 Task: Create a due date automation trigger when advanced on, on the monday of the week before a card is due add fields with custom field "Resume" set to a date less than 1 days from now at 11:00 AM.
Action: Mouse moved to (901, 279)
Screenshot: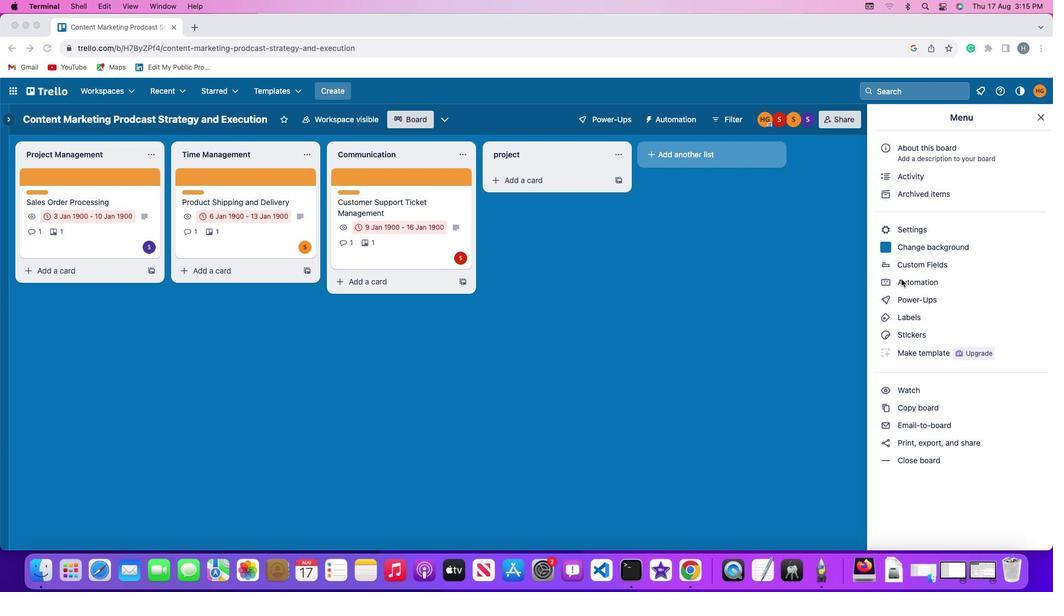 
Action: Mouse pressed left at (901, 279)
Screenshot: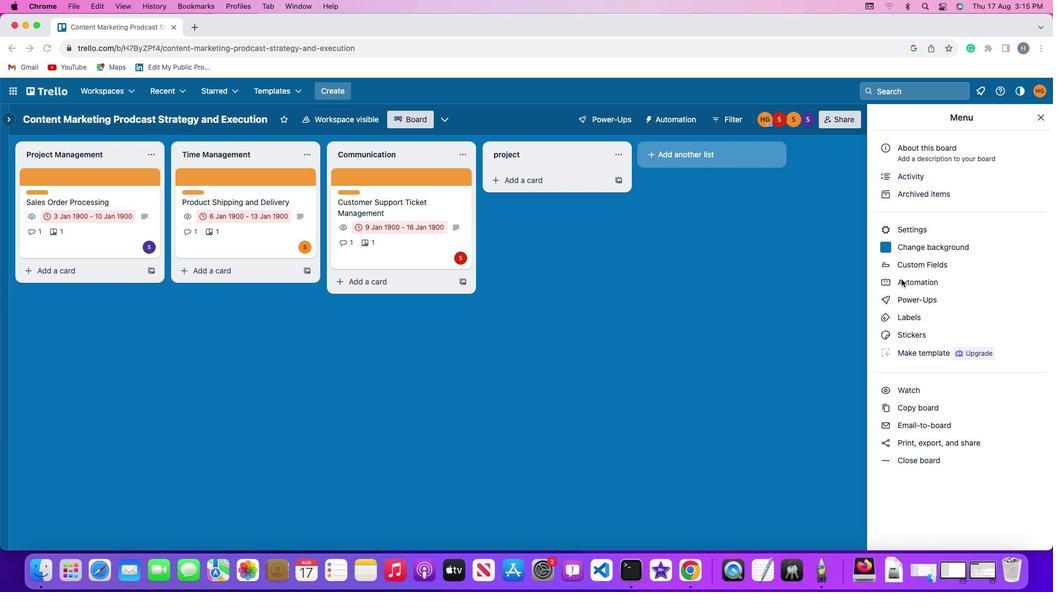 
Action: Mouse pressed left at (901, 279)
Screenshot: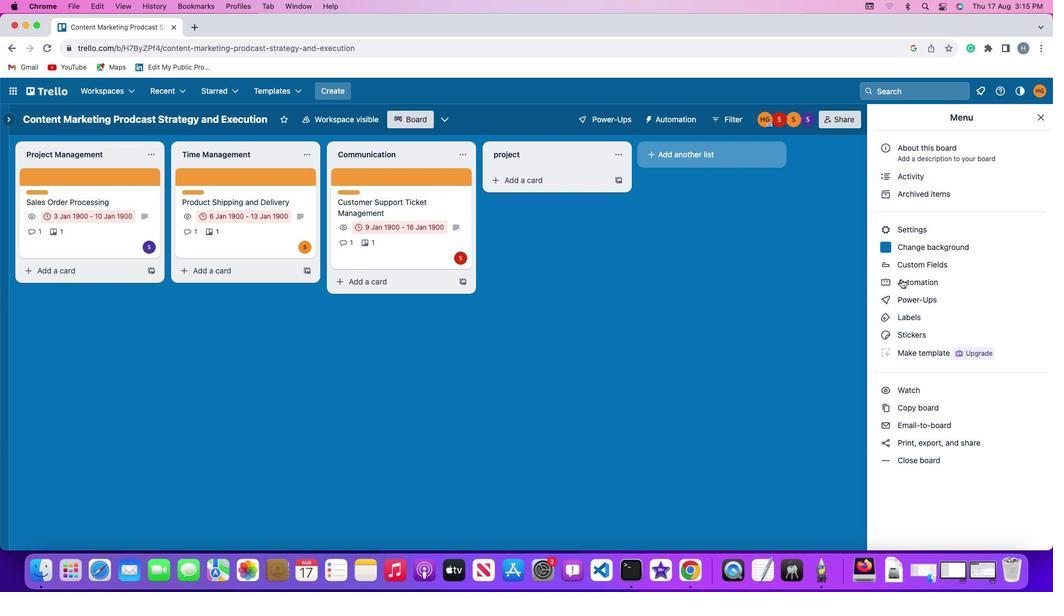 
Action: Mouse moved to (61, 257)
Screenshot: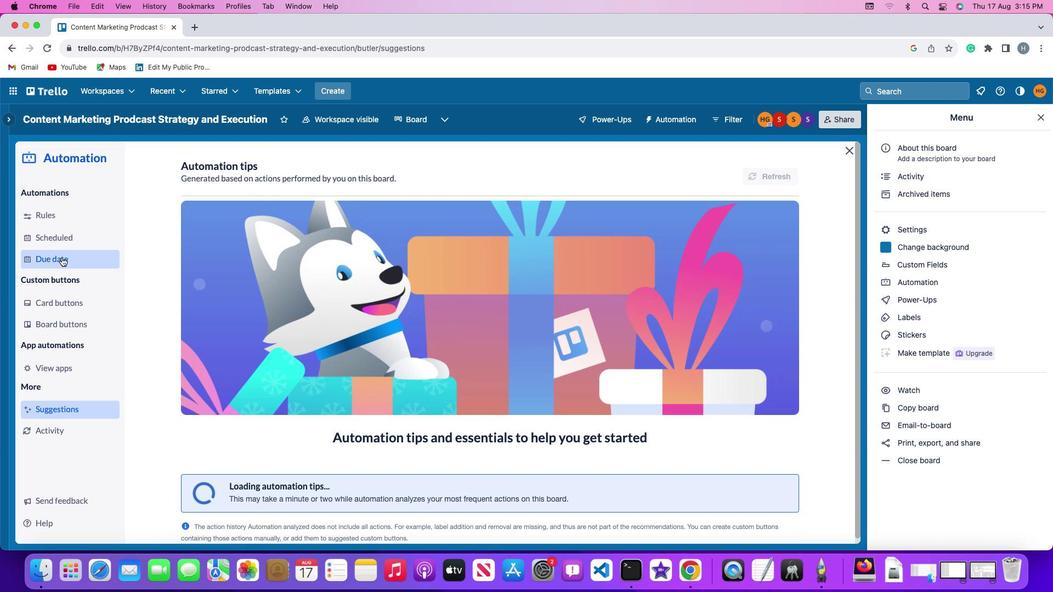 
Action: Mouse pressed left at (61, 257)
Screenshot: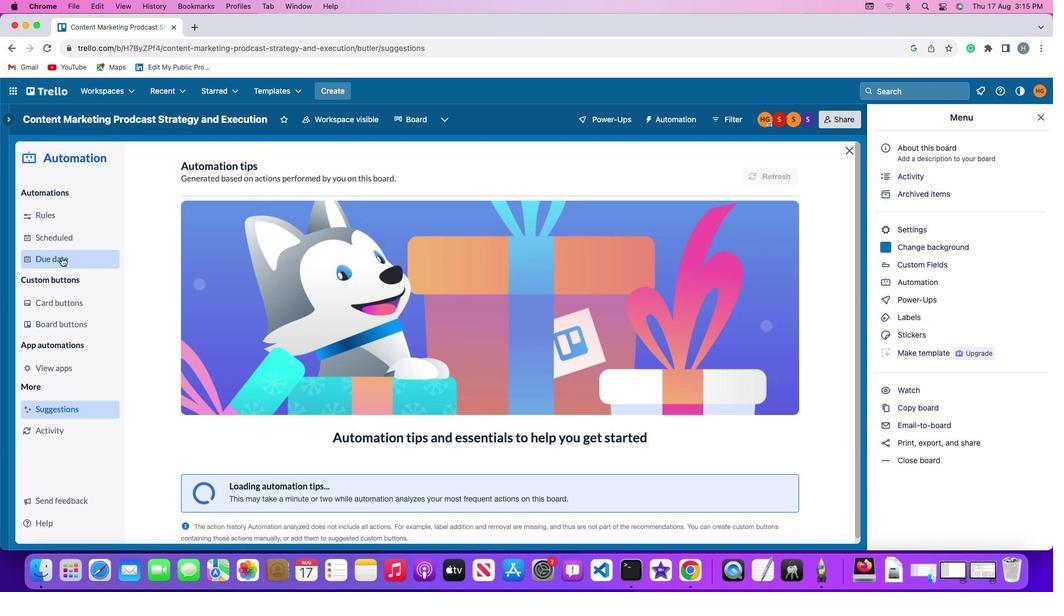 
Action: Mouse moved to (754, 166)
Screenshot: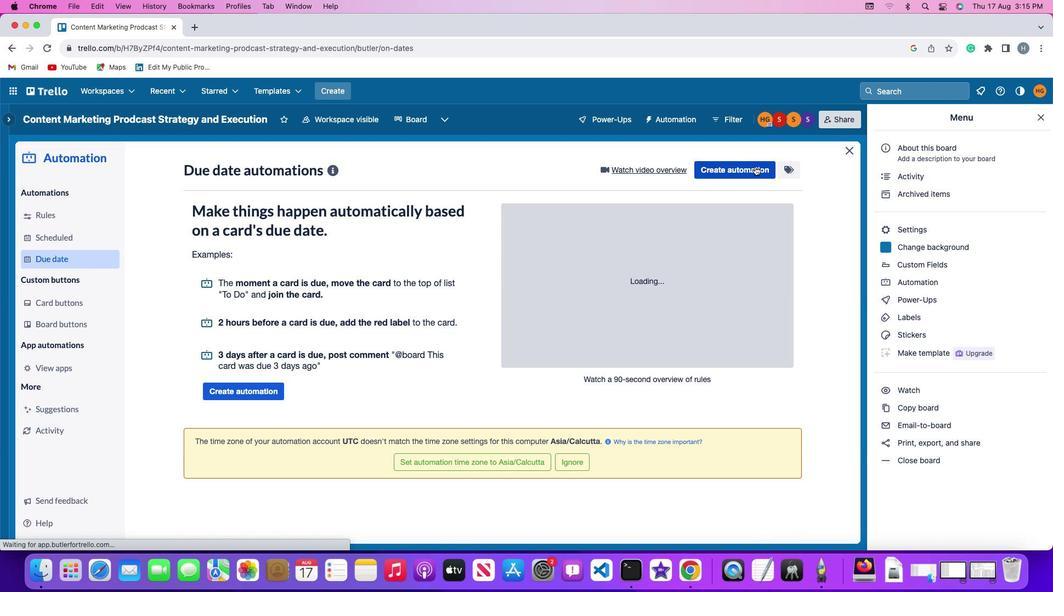 
Action: Mouse pressed left at (754, 166)
Screenshot: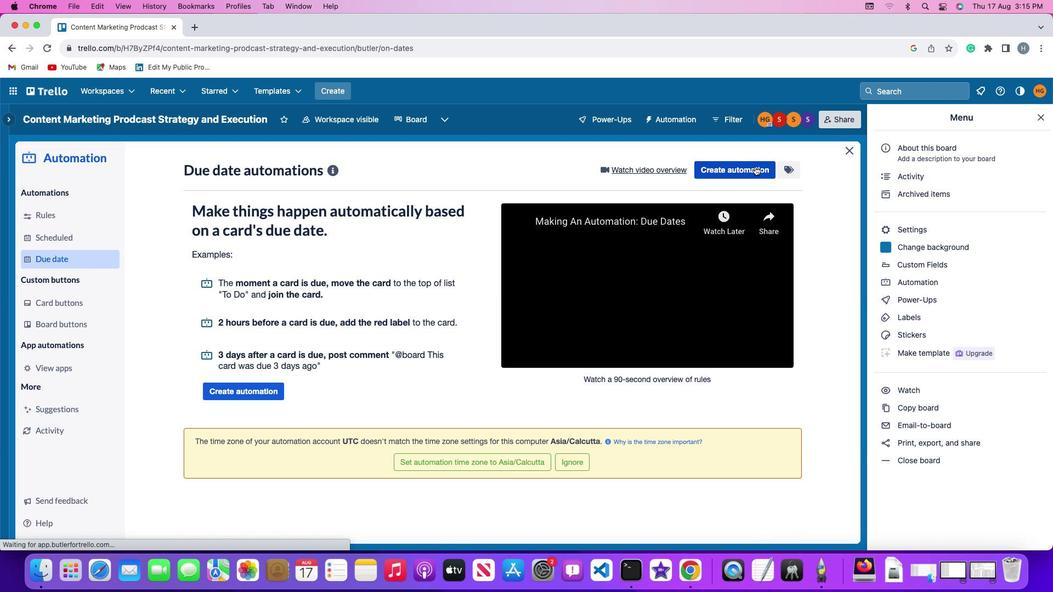 
Action: Mouse moved to (219, 278)
Screenshot: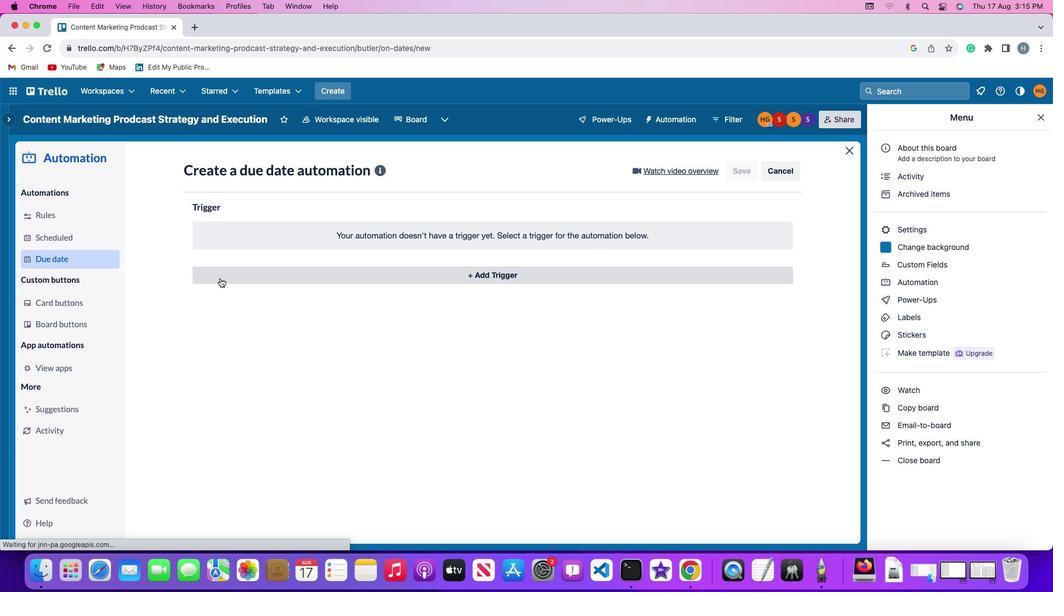
Action: Mouse pressed left at (219, 278)
Screenshot: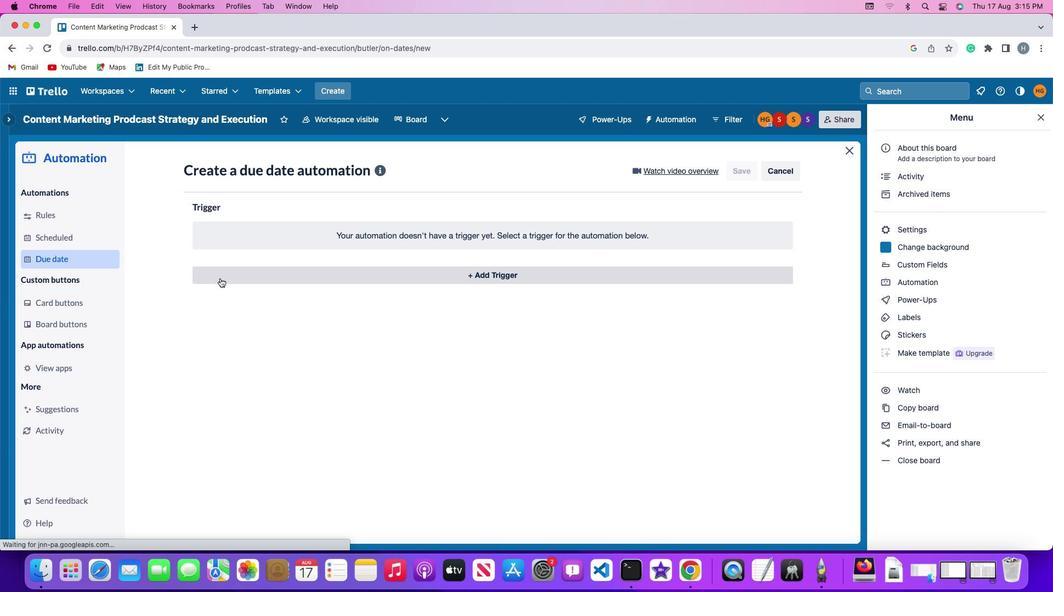 
Action: Mouse moved to (252, 483)
Screenshot: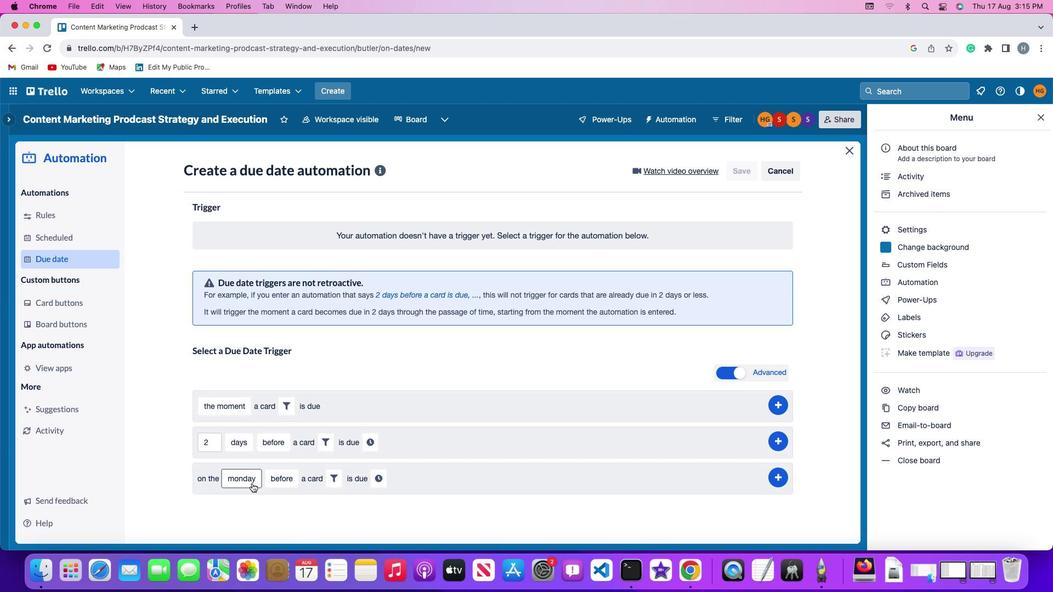 
Action: Mouse pressed left at (252, 483)
Screenshot: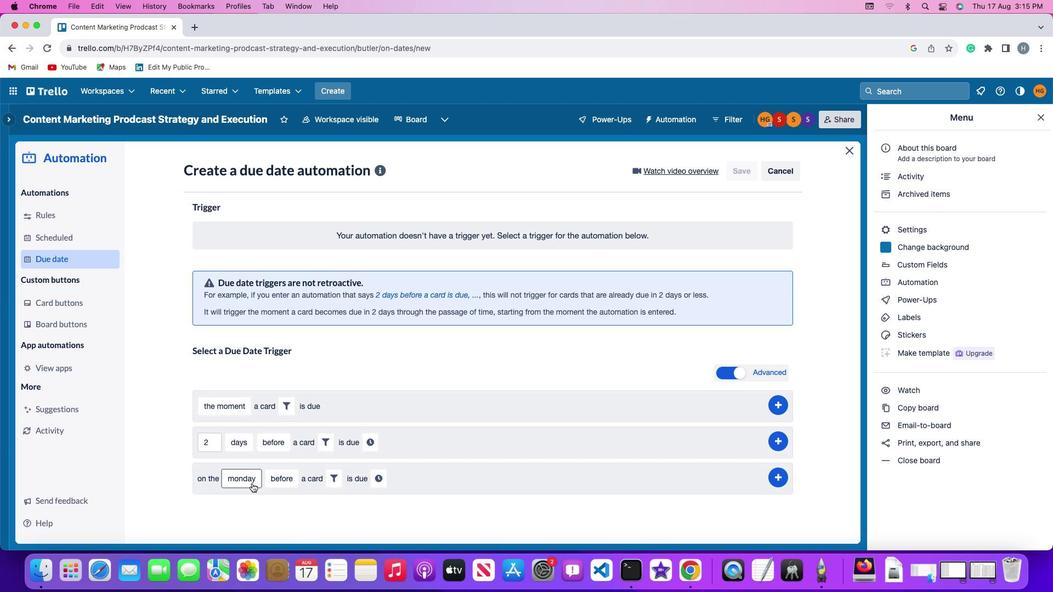 
Action: Mouse moved to (256, 321)
Screenshot: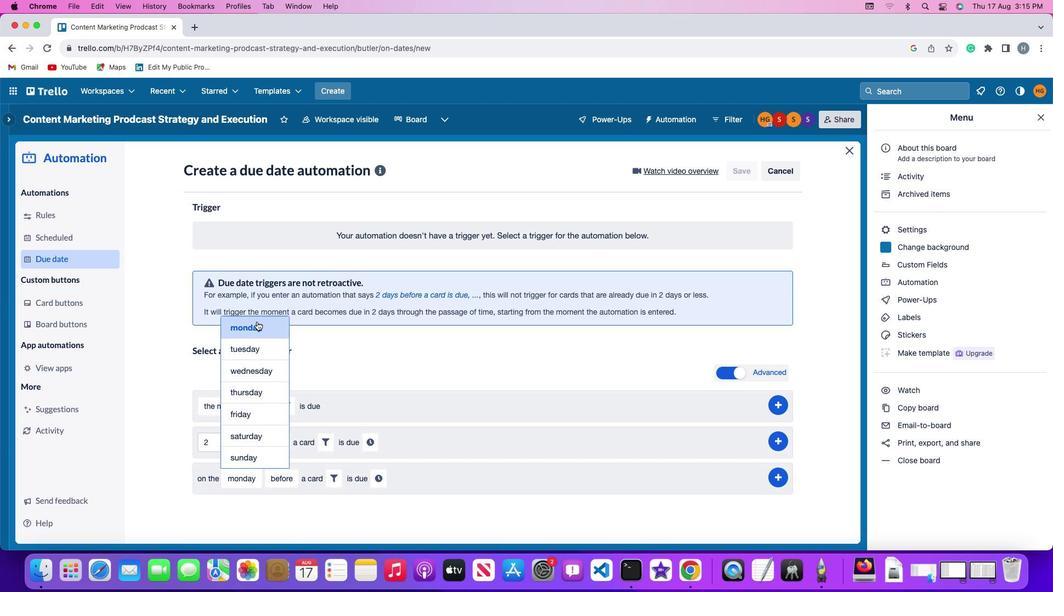 
Action: Mouse pressed left at (256, 321)
Screenshot: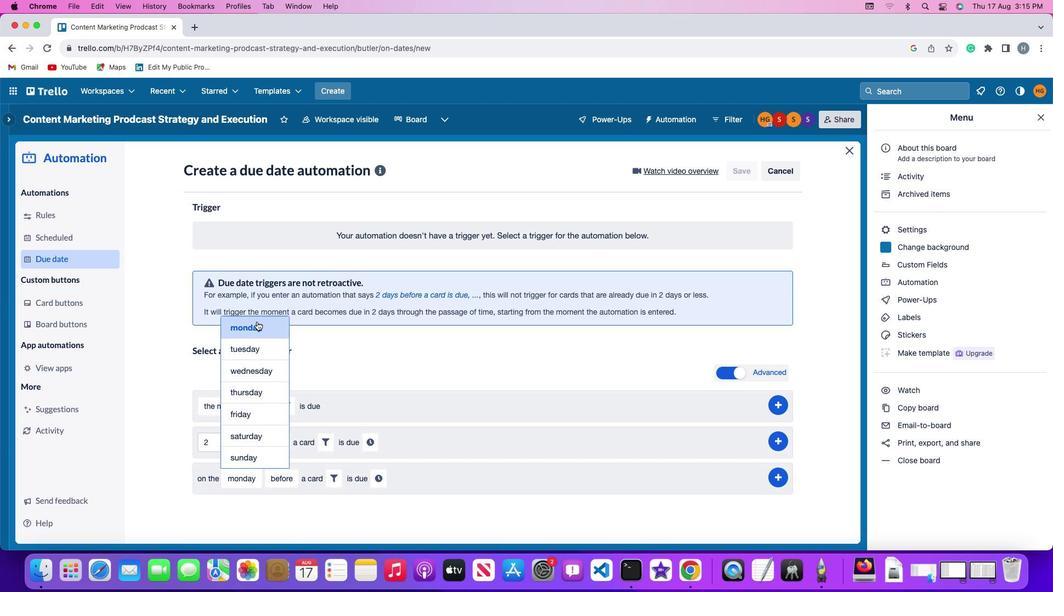 
Action: Mouse moved to (279, 473)
Screenshot: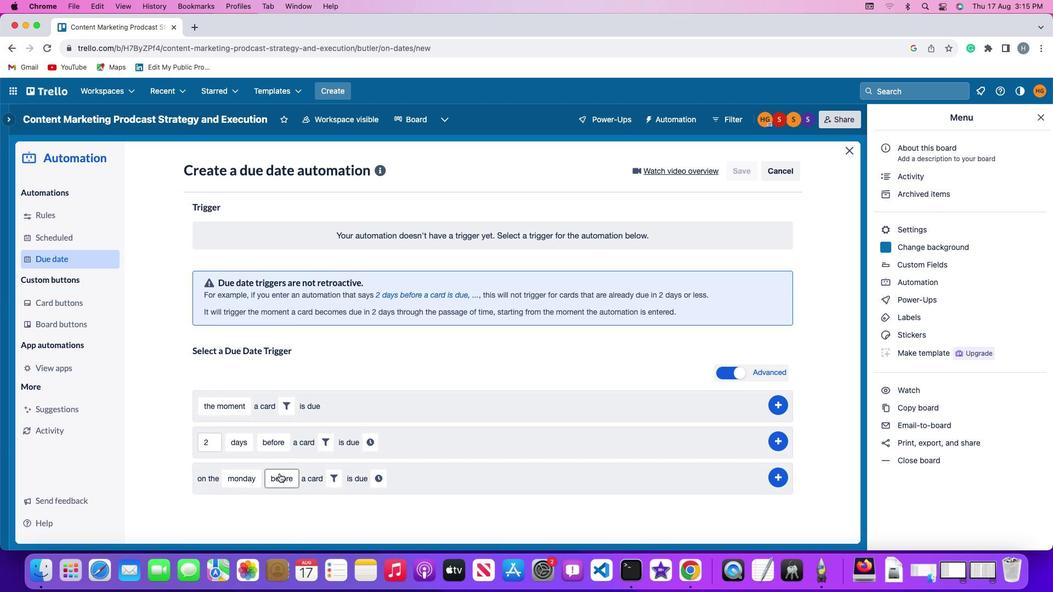 
Action: Mouse pressed left at (279, 473)
Screenshot: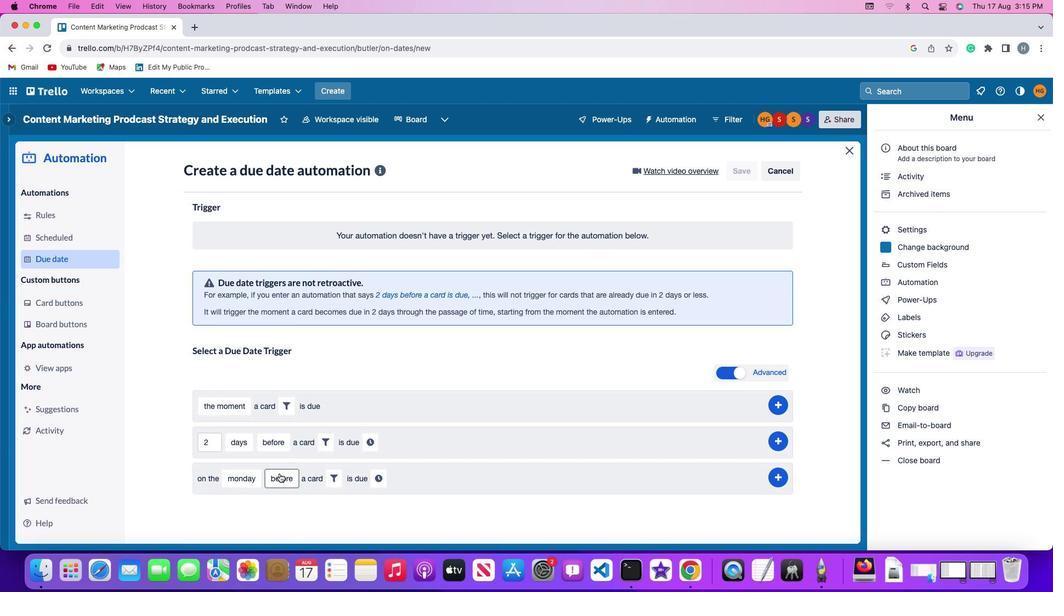 
Action: Mouse moved to (283, 458)
Screenshot: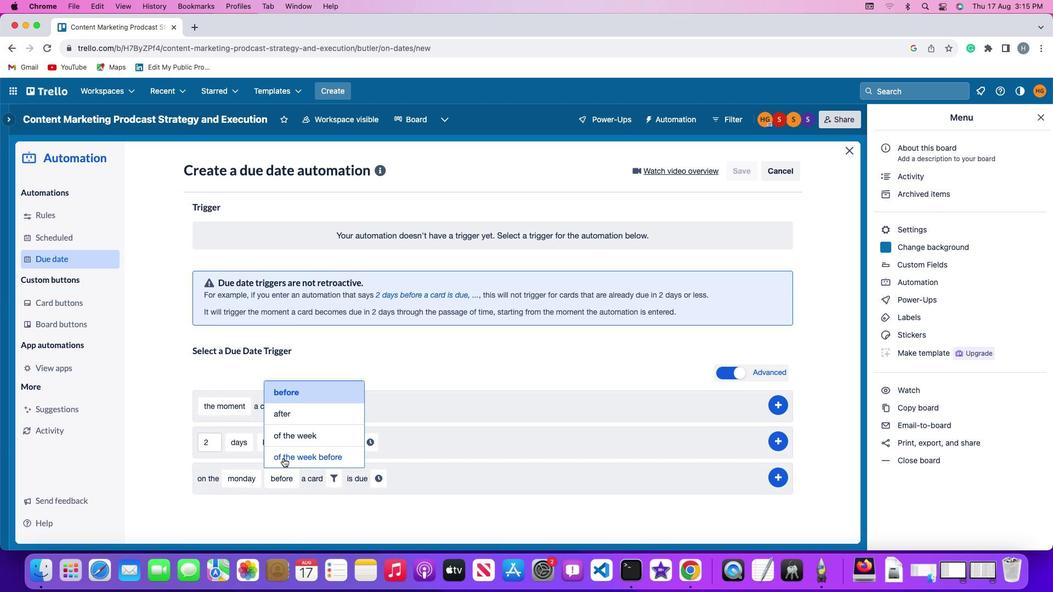 
Action: Mouse pressed left at (283, 458)
Screenshot: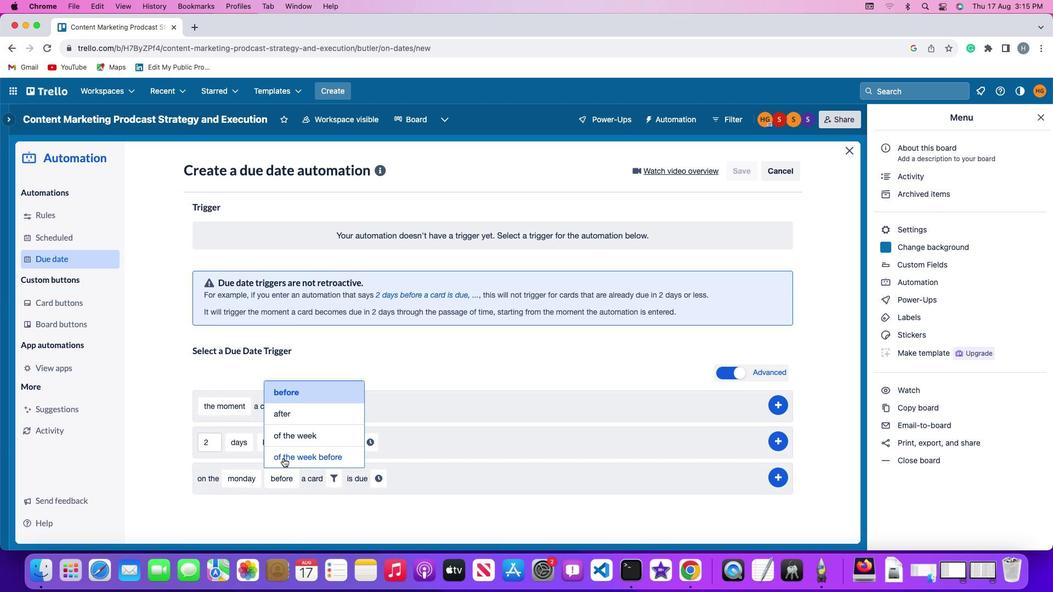 
Action: Mouse moved to (370, 476)
Screenshot: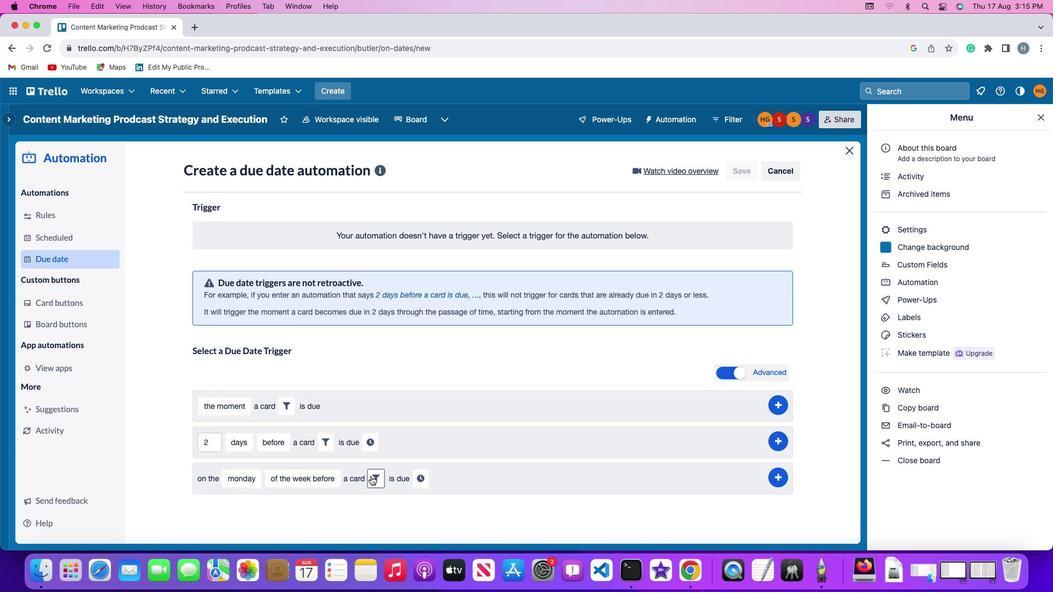 
Action: Mouse pressed left at (370, 476)
Screenshot: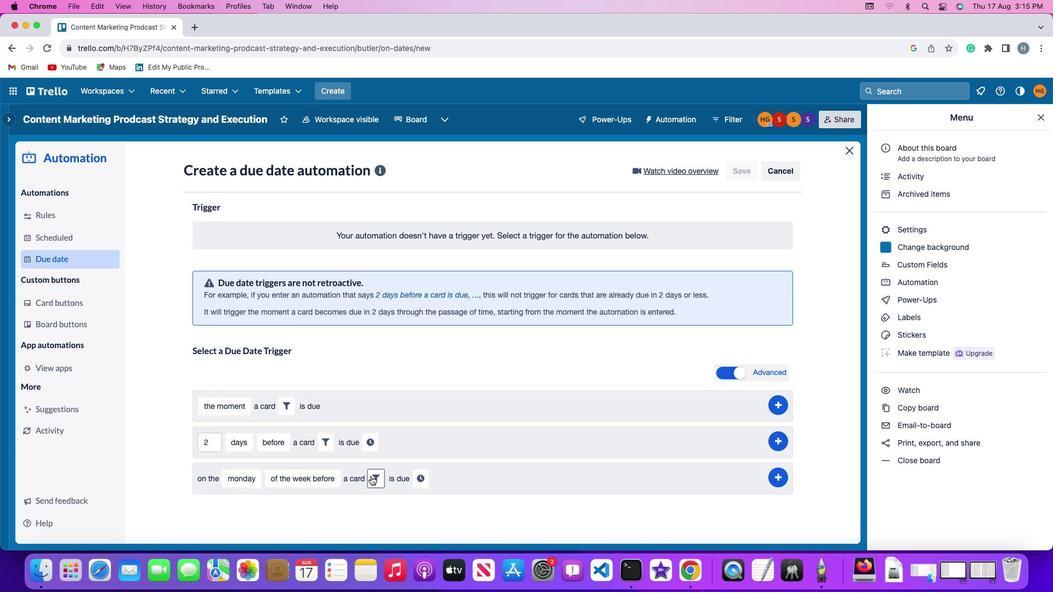 
Action: Mouse moved to (559, 511)
Screenshot: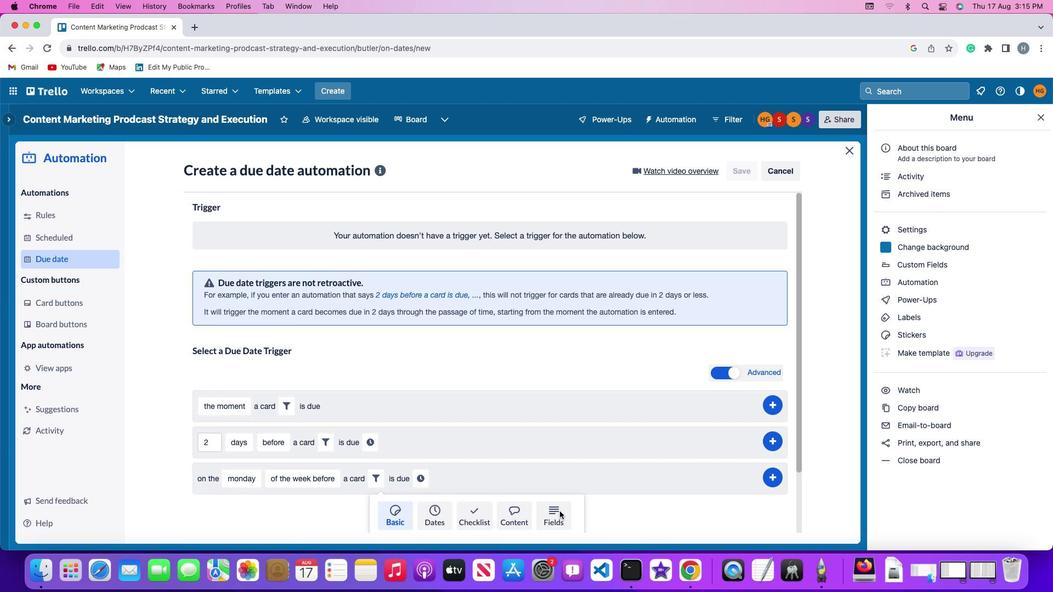 
Action: Mouse pressed left at (559, 511)
Screenshot: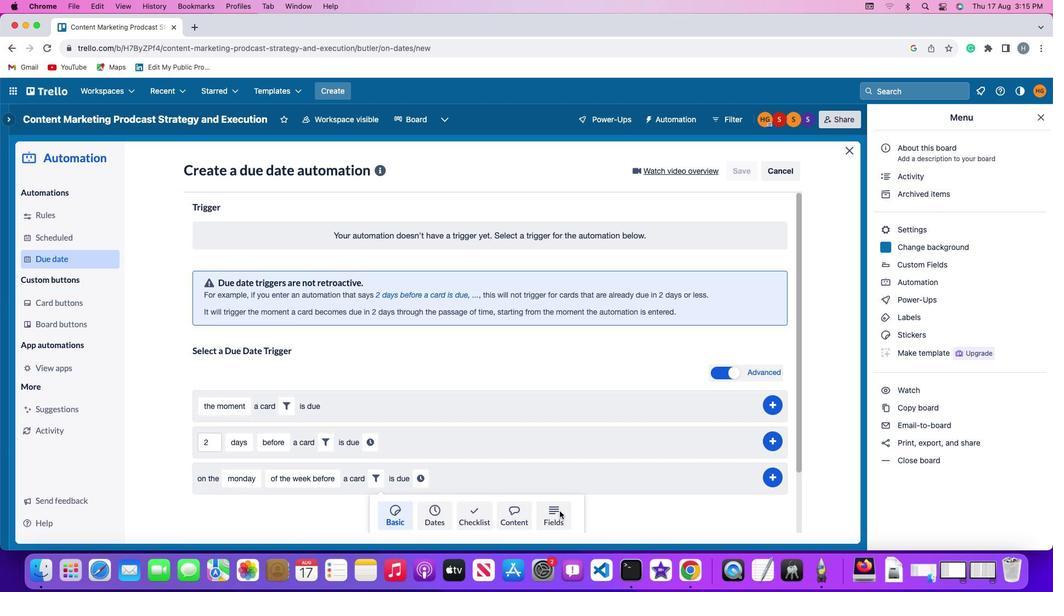
Action: Mouse moved to (362, 510)
Screenshot: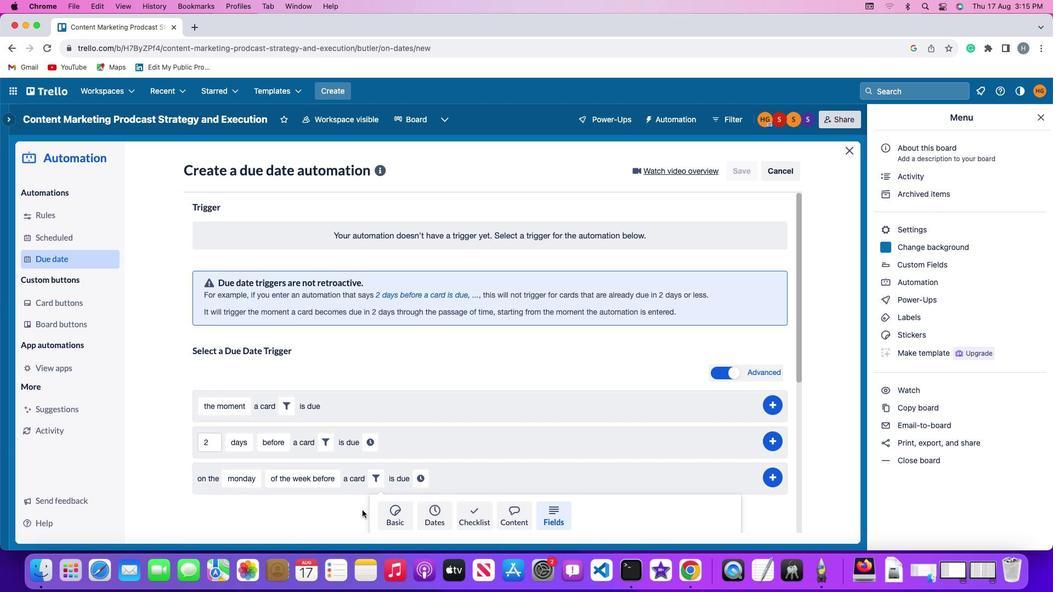 
Action: Mouse scrolled (362, 510) with delta (0, 0)
Screenshot: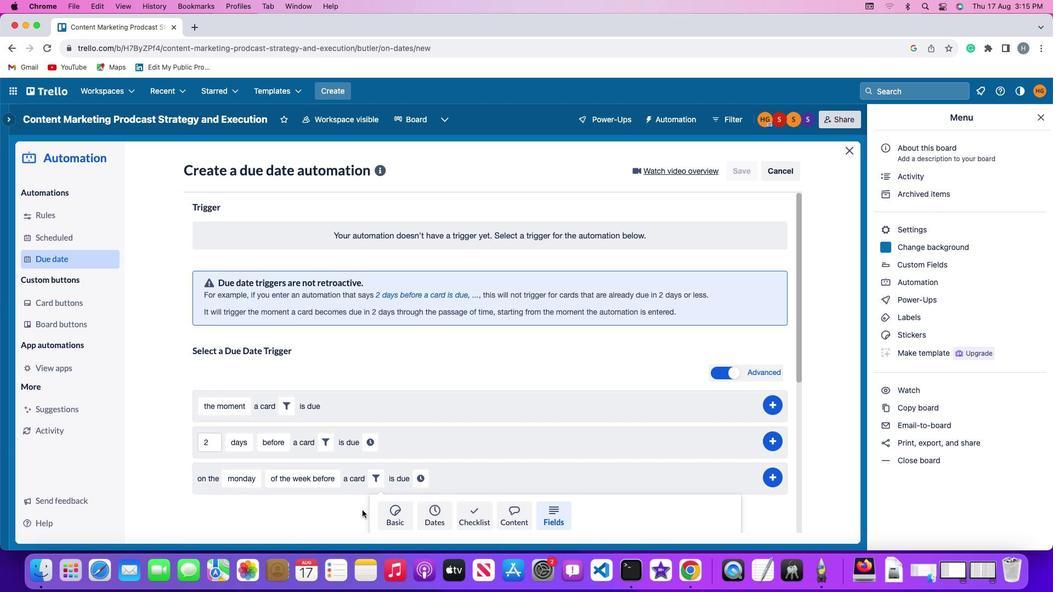 
Action: Mouse scrolled (362, 510) with delta (0, 0)
Screenshot: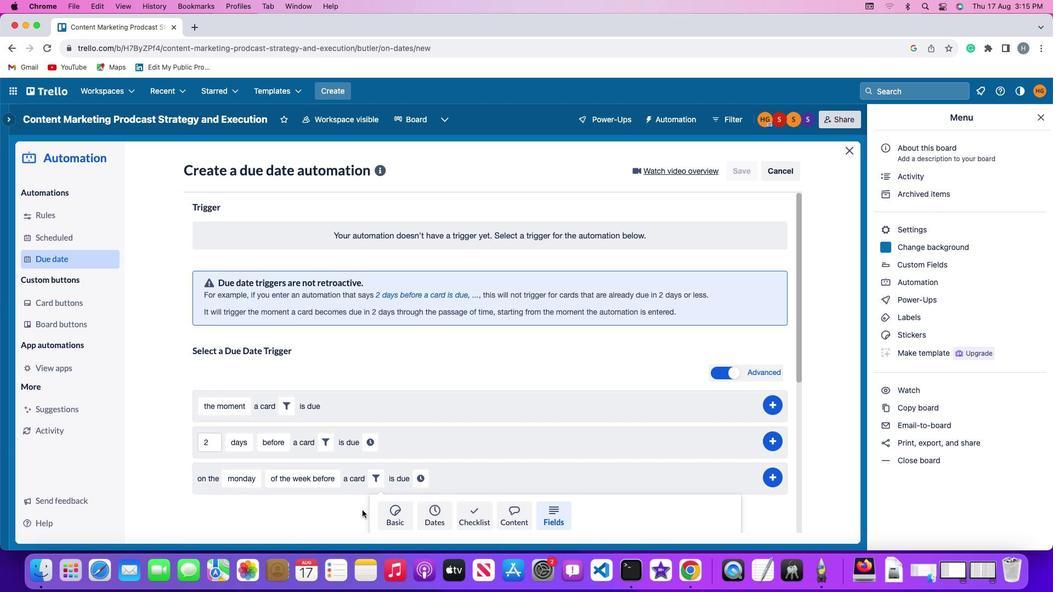 
Action: Mouse scrolled (362, 510) with delta (0, -1)
Screenshot: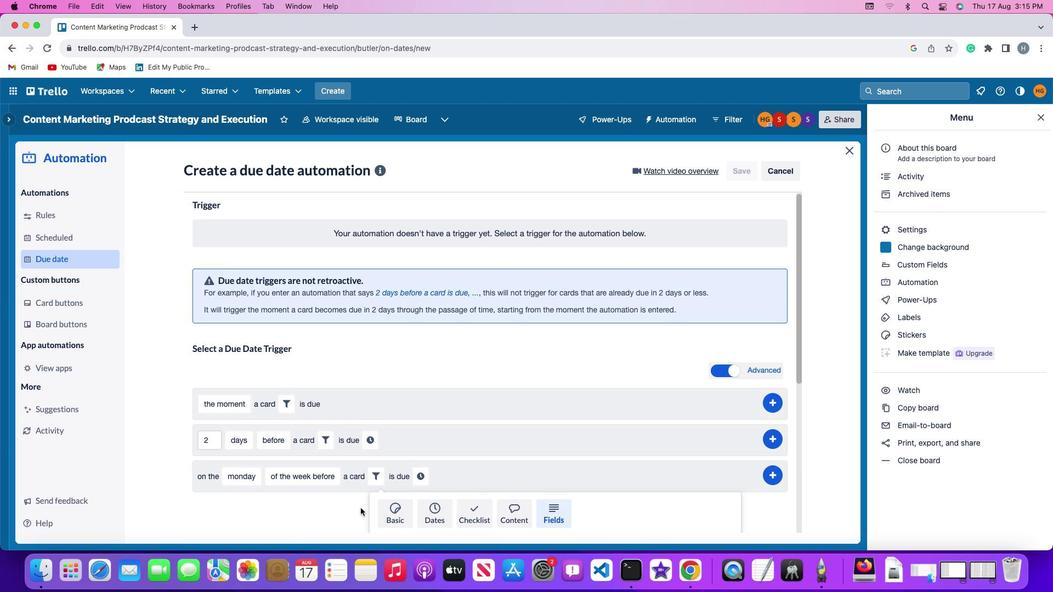 
Action: Mouse moved to (361, 509)
Screenshot: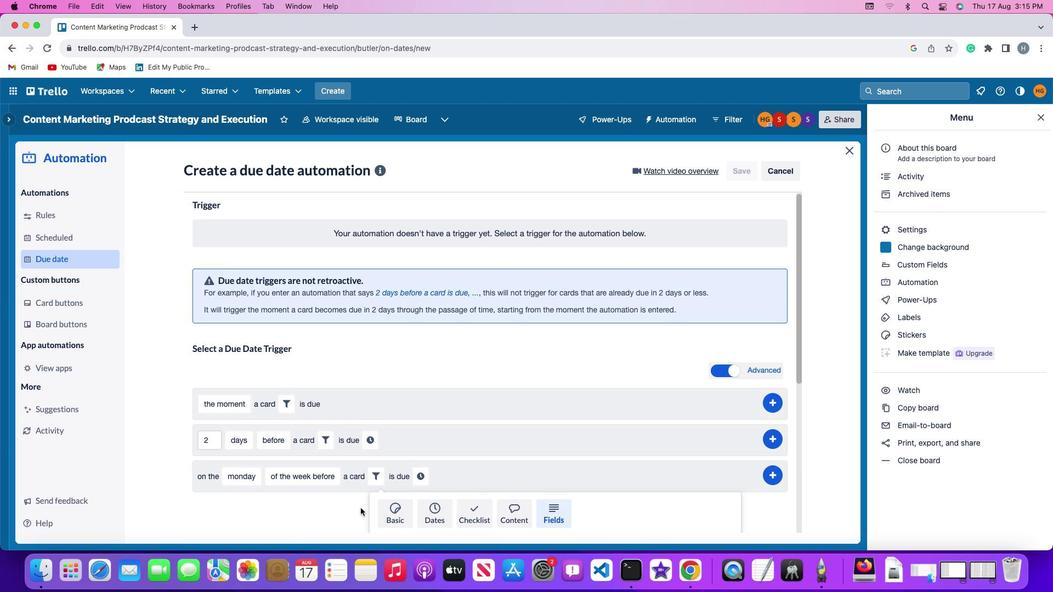
Action: Mouse scrolled (361, 509) with delta (0, -2)
Screenshot: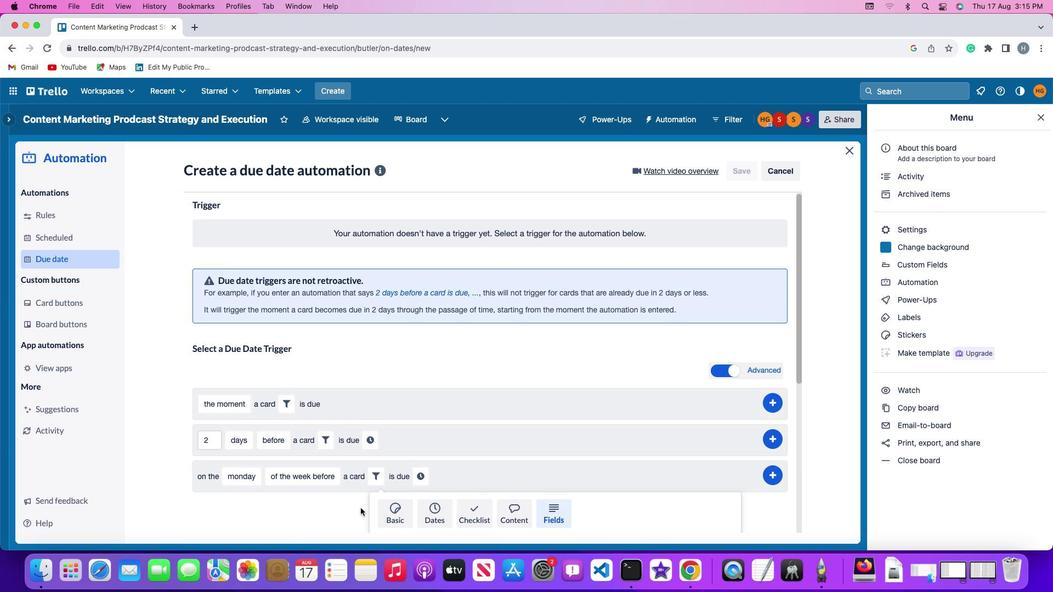 
Action: Mouse moved to (317, 499)
Screenshot: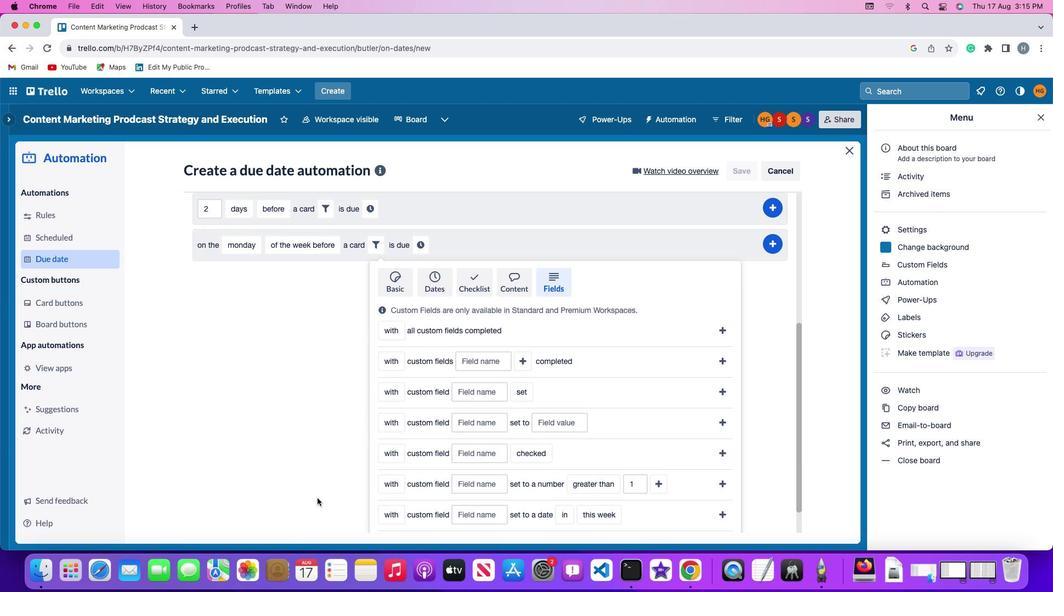 
Action: Mouse scrolled (317, 499) with delta (0, 0)
Screenshot: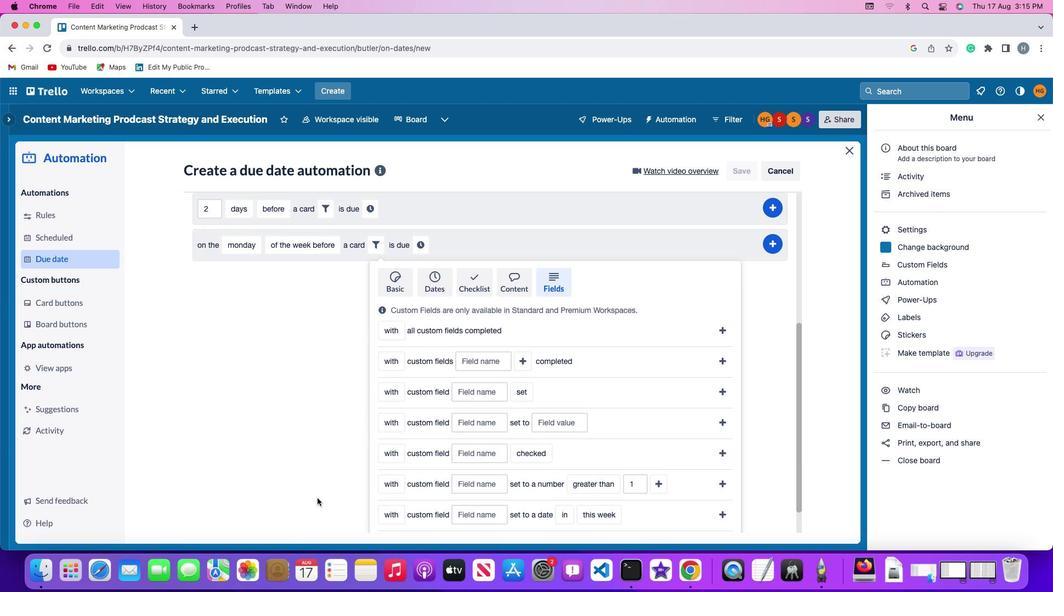 
Action: Mouse moved to (317, 498)
Screenshot: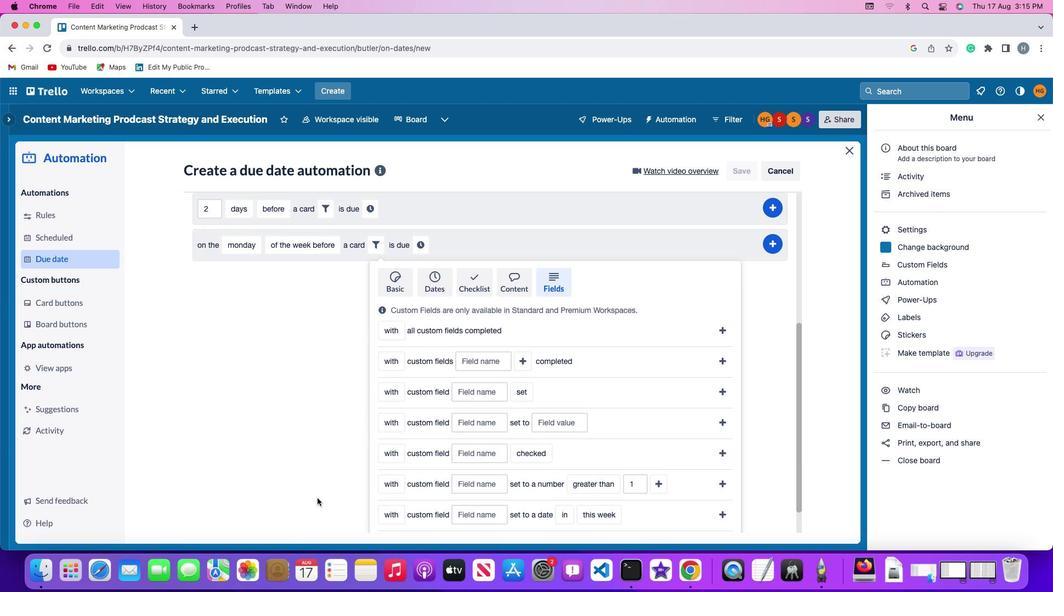 
Action: Mouse scrolled (317, 498) with delta (0, 0)
Screenshot: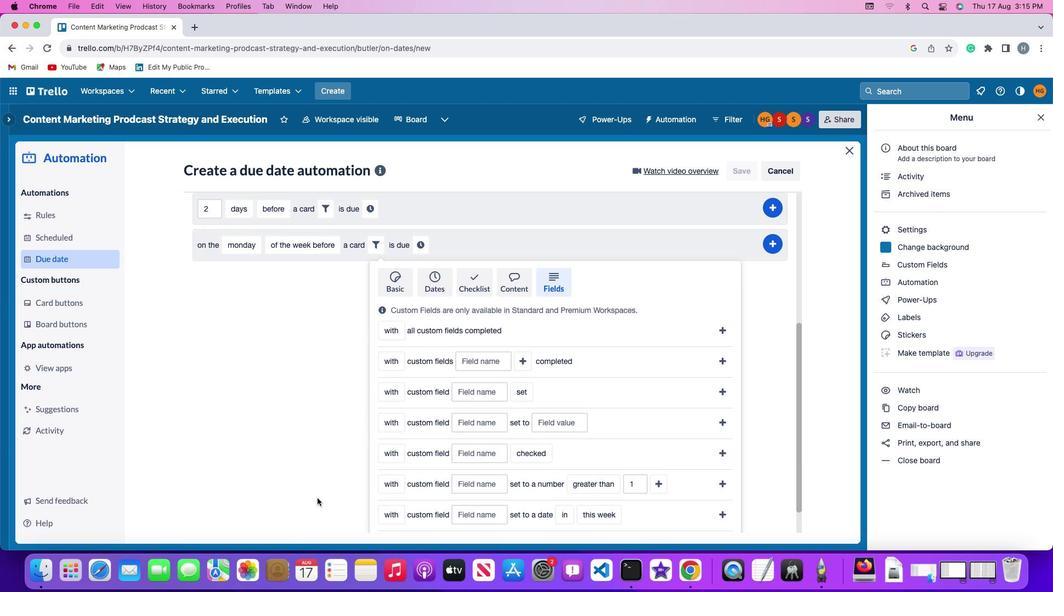 
Action: Mouse moved to (317, 498)
Screenshot: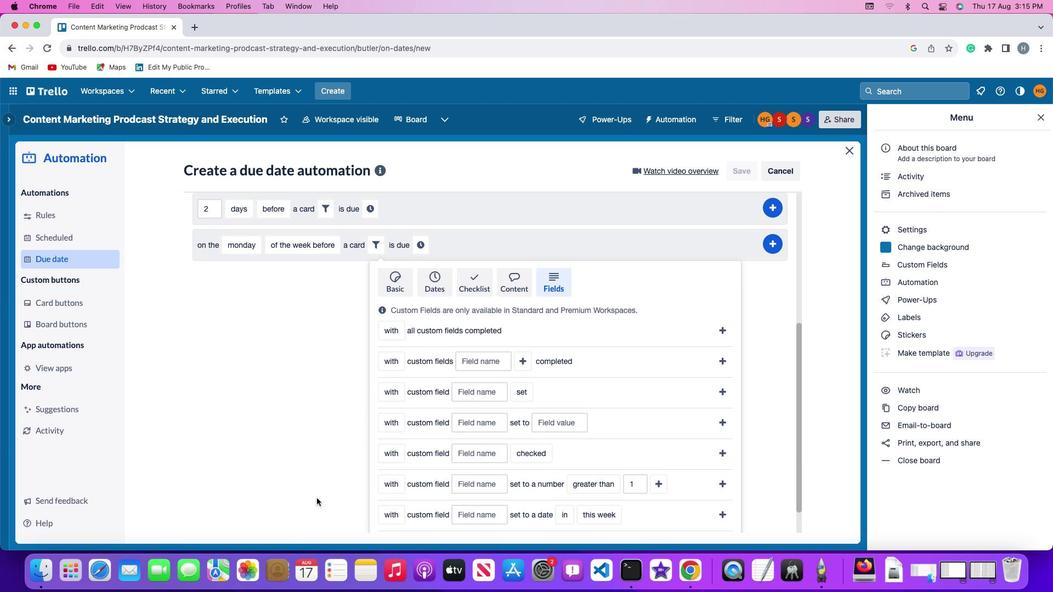 
Action: Mouse scrolled (317, 498) with delta (0, -1)
Screenshot: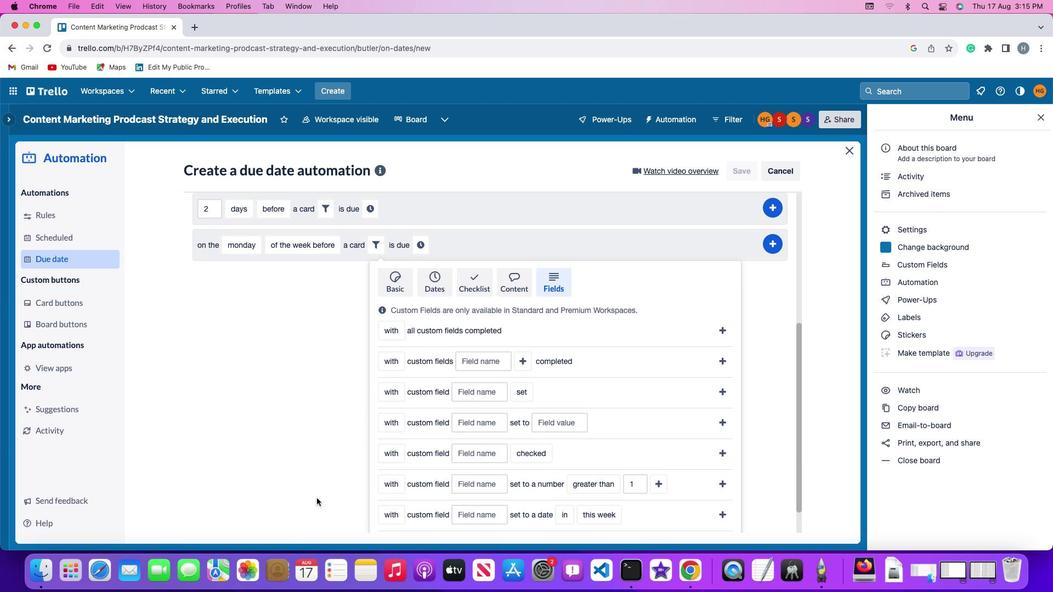 
Action: Mouse scrolled (317, 498) with delta (0, -2)
Screenshot: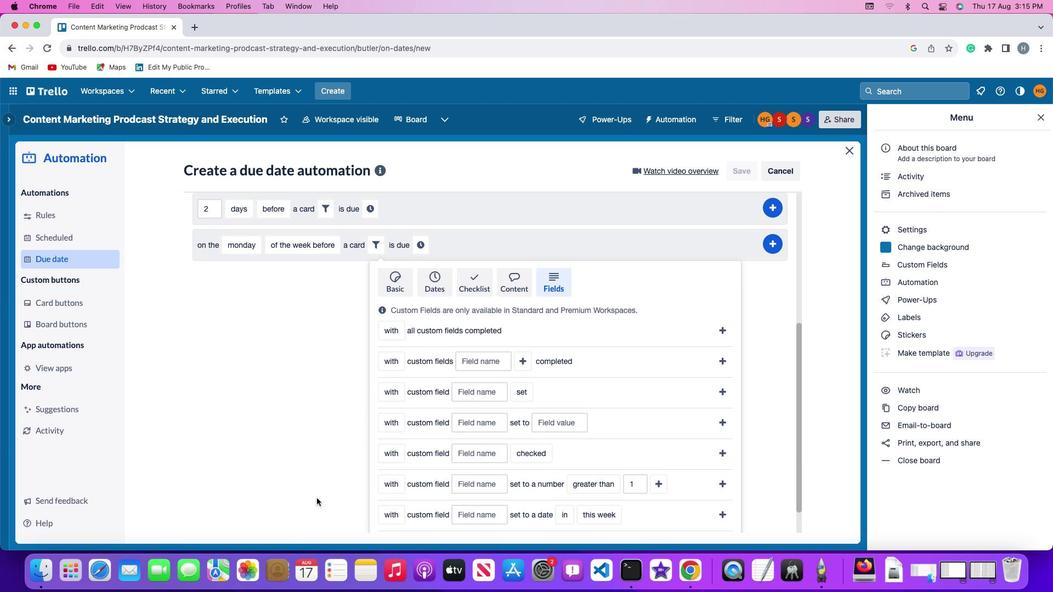 
Action: Mouse moved to (316, 498)
Screenshot: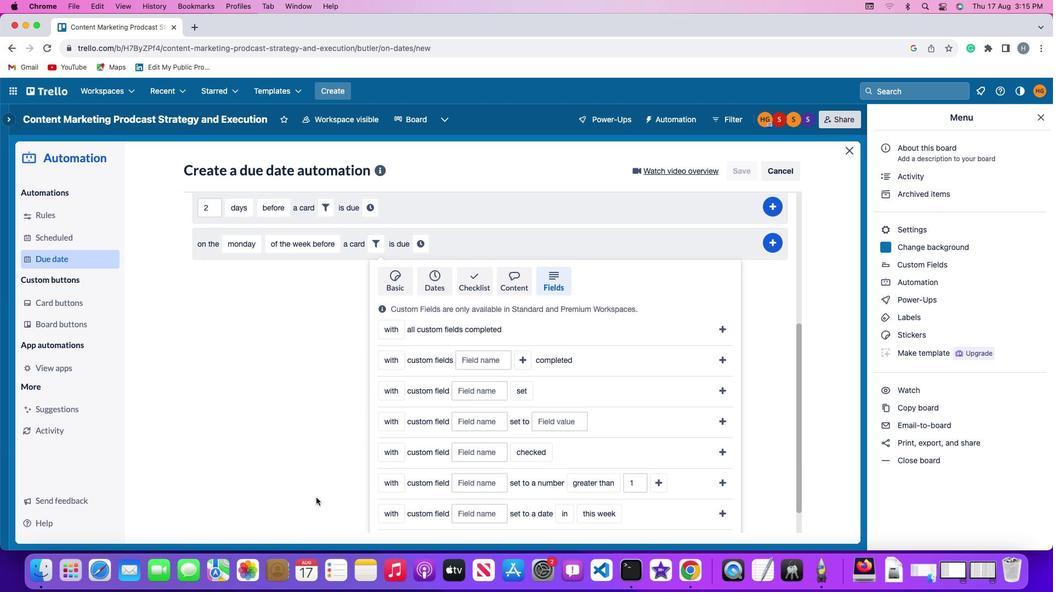 
Action: Mouse scrolled (316, 498) with delta (0, -3)
Screenshot: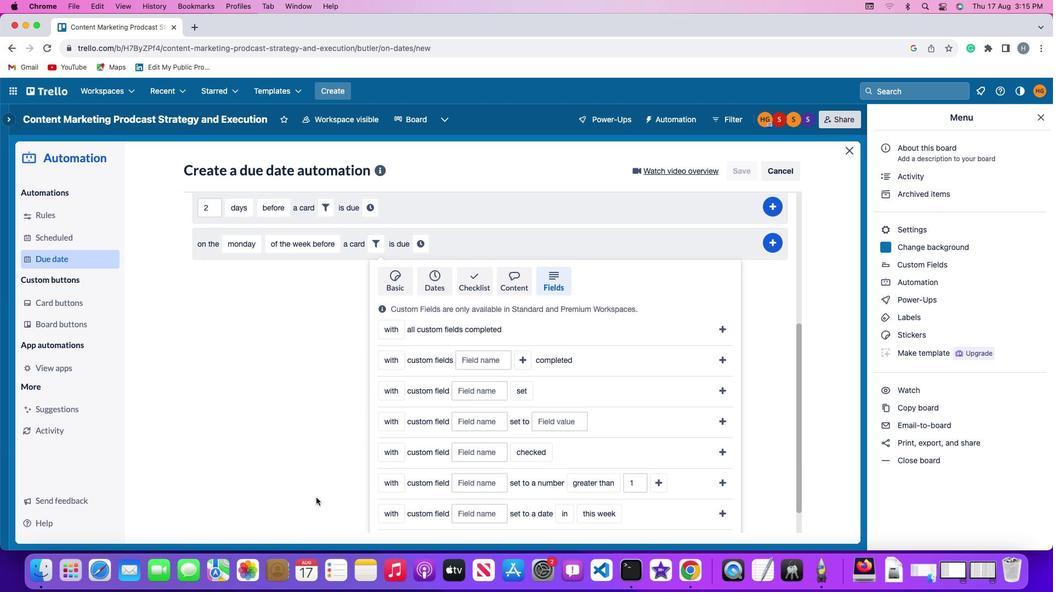 
Action: Mouse moved to (315, 496)
Screenshot: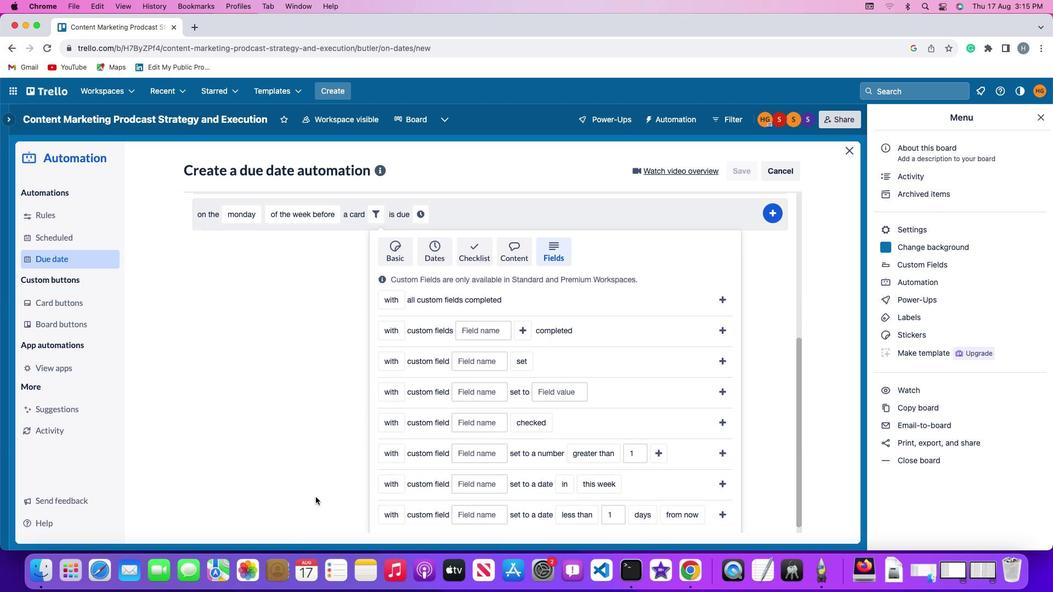 
Action: Mouse scrolled (315, 496) with delta (0, 0)
Screenshot: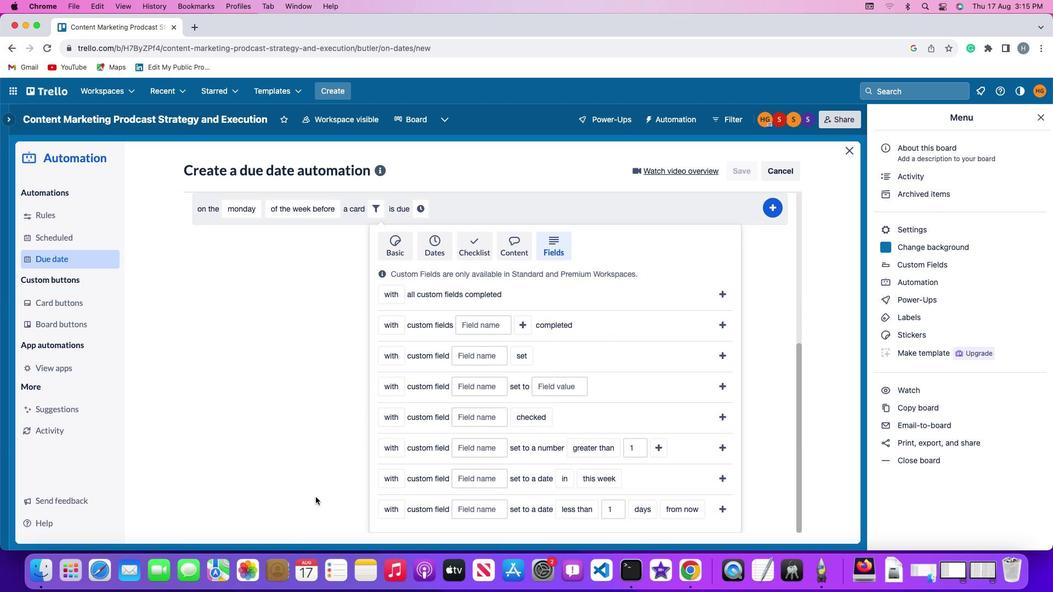 
Action: Mouse scrolled (315, 496) with delta (0, 0)
Screenshot: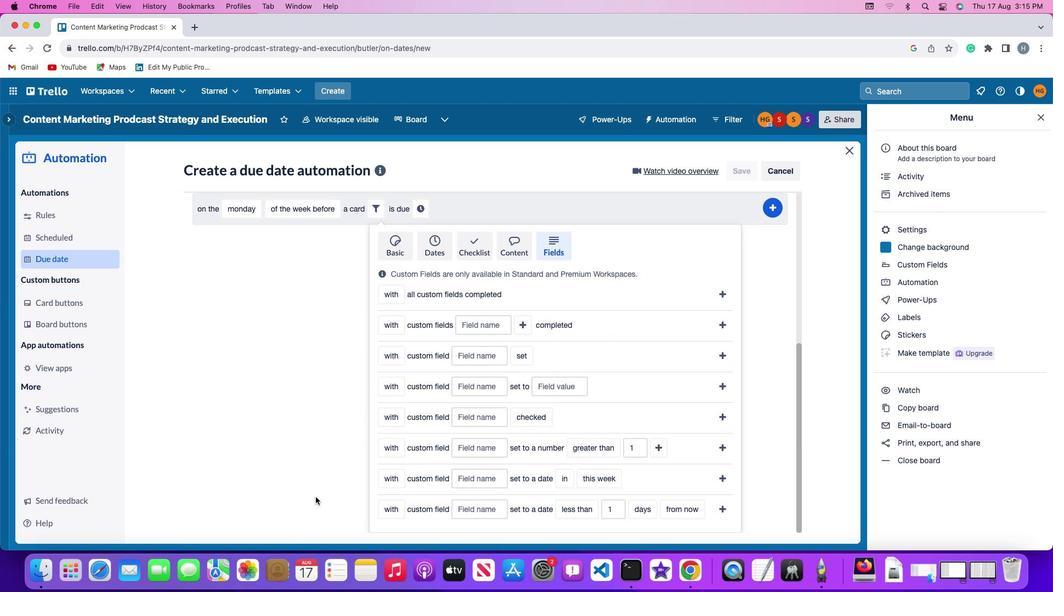 
Action: Mouse scrolled (315, 496) with delta (0, -1)
Screenshot: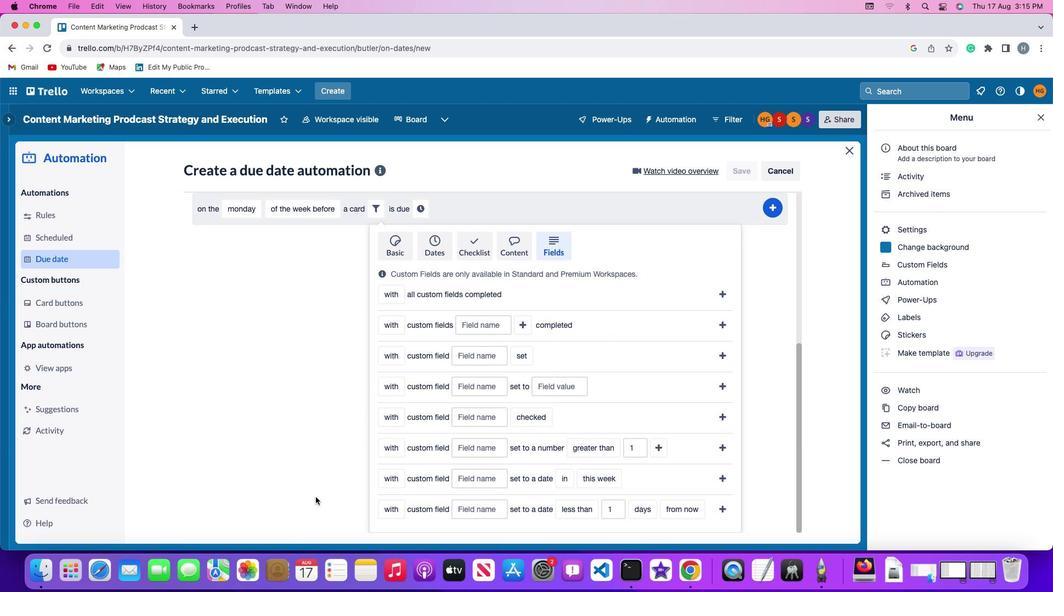 
Action: Mouse scrolled (315, 496) with delta (0, -2)
Screenshot: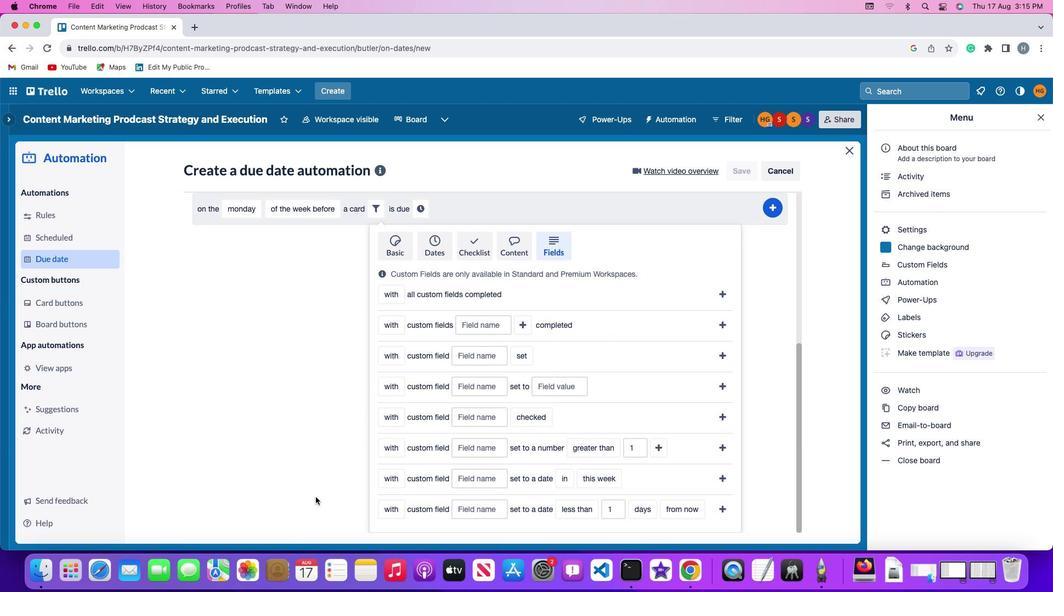 
Action: Mouse scrolled (315, 496) with delta (0, -3)
Screenshot: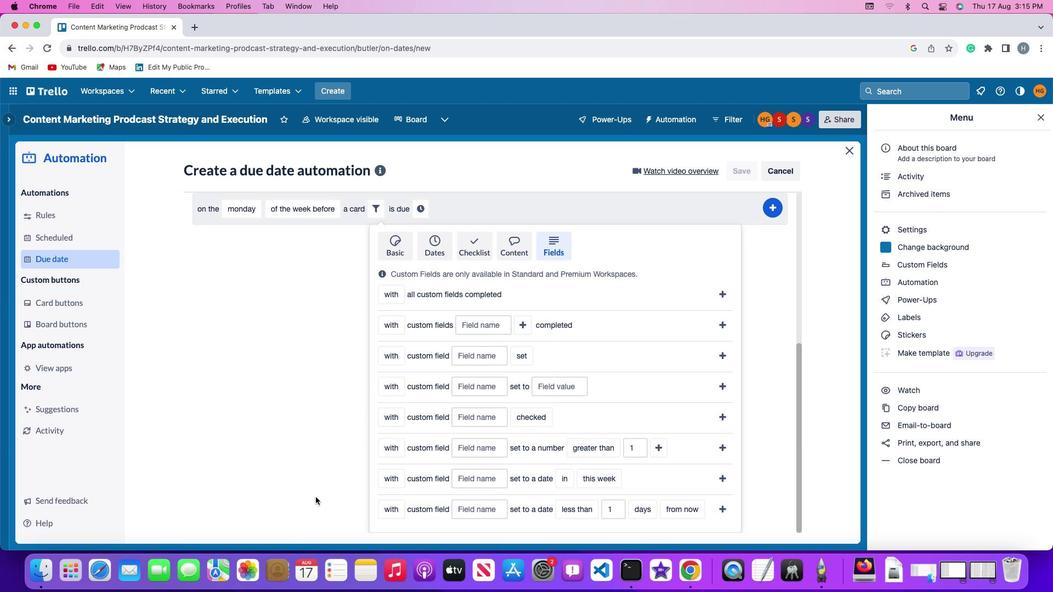 
Action: Mouse moved to (315, 495)
Screenshot: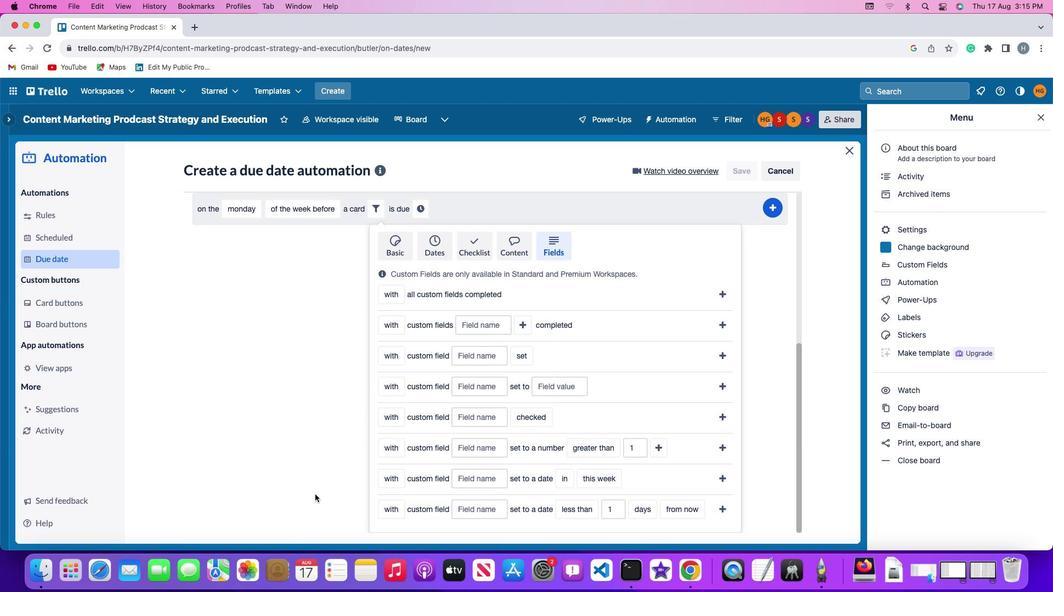 
Action: Mouse scrolled (315, 495) with delta (0, -3)
Screenshot: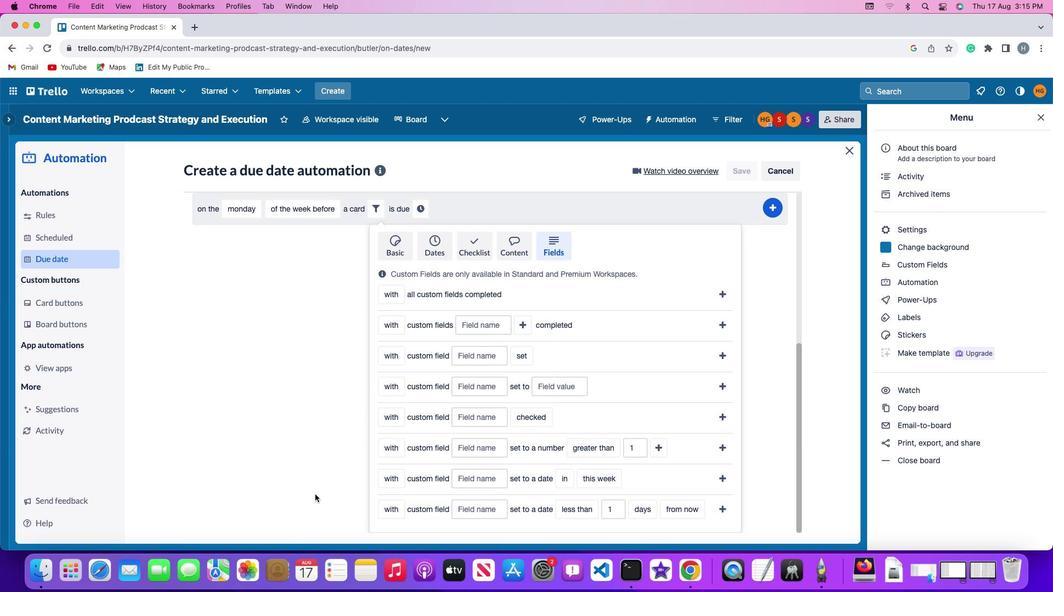 
Action: Mouse moved to (383, 506)
Screenshot: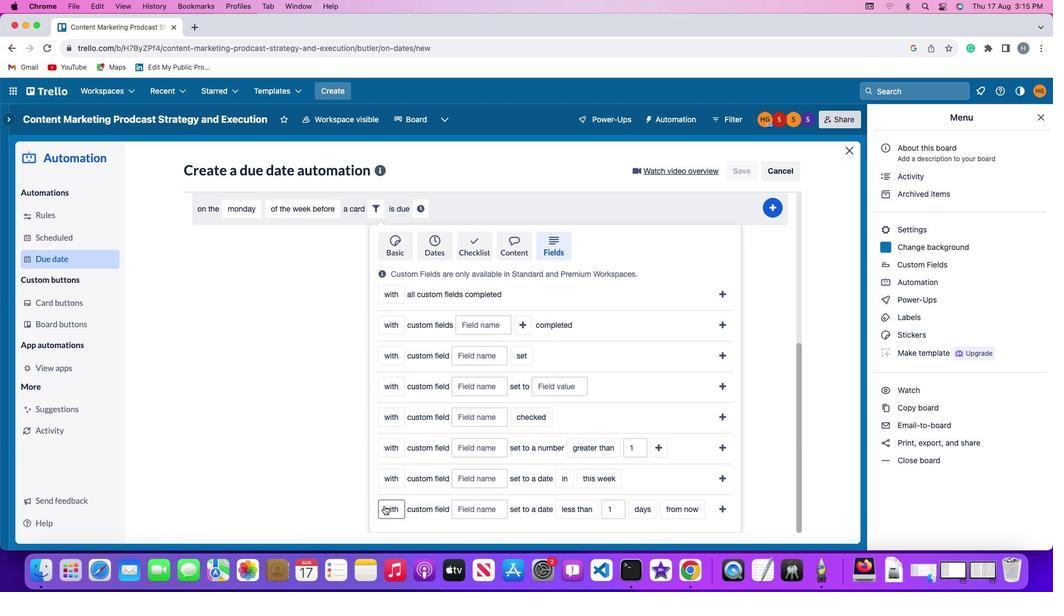 
Action: Mouse pressed left at (383, 506)
Screenshot: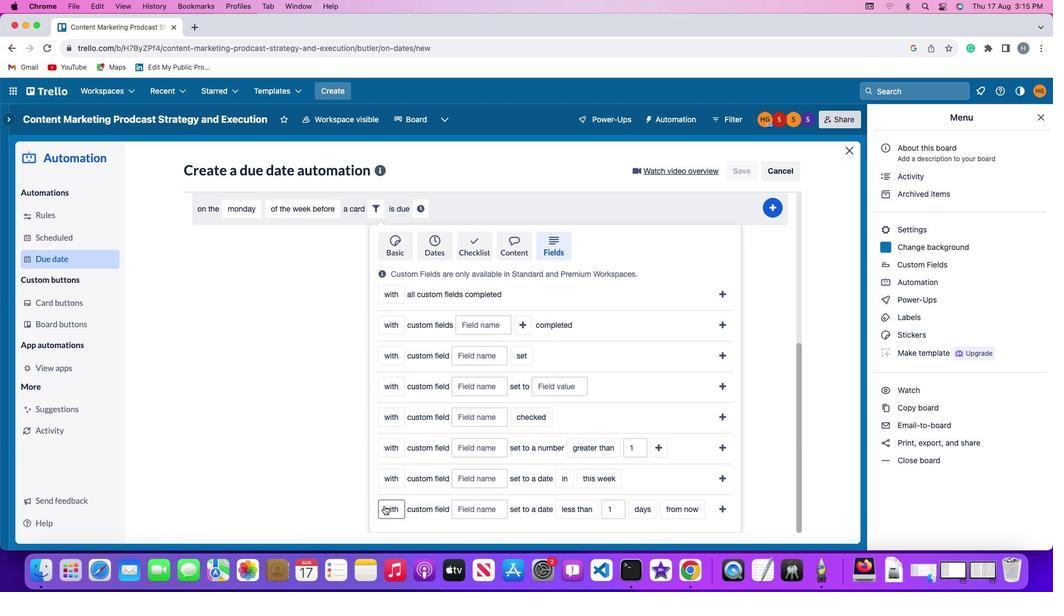 
Action: Mouse moved to (394, 466)
Screenshot: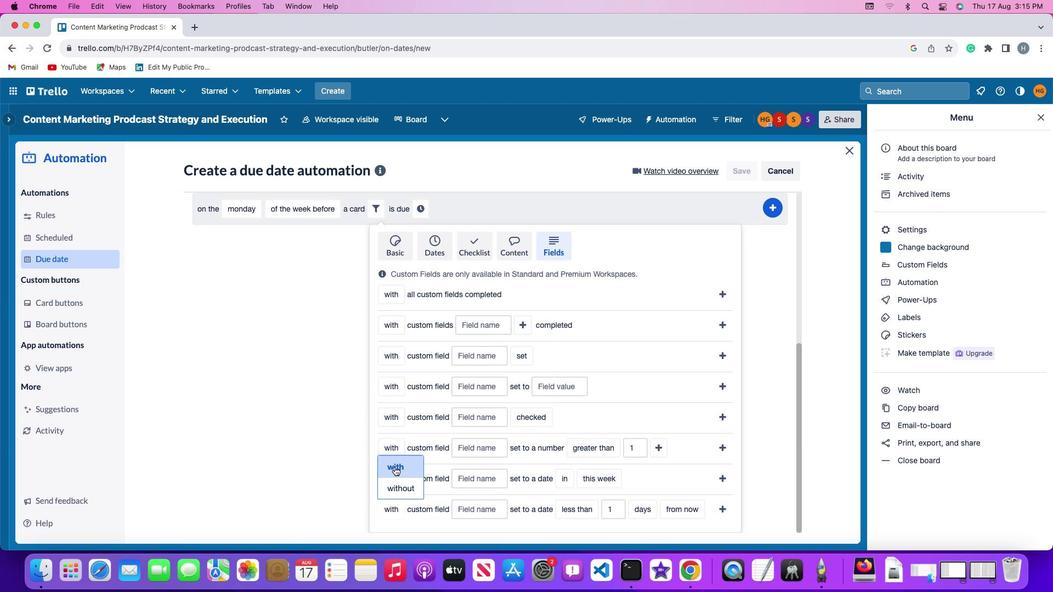 
Action: Mouse pressed left at (394, 466)
Screenshot: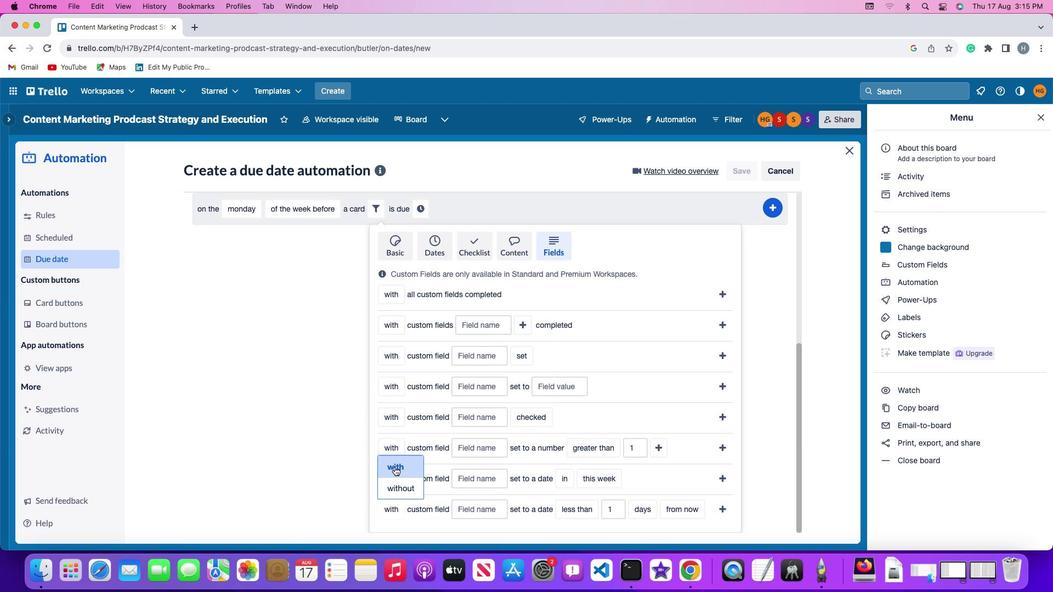 
Action: Mouse moved to (471, 510)
Screenshot: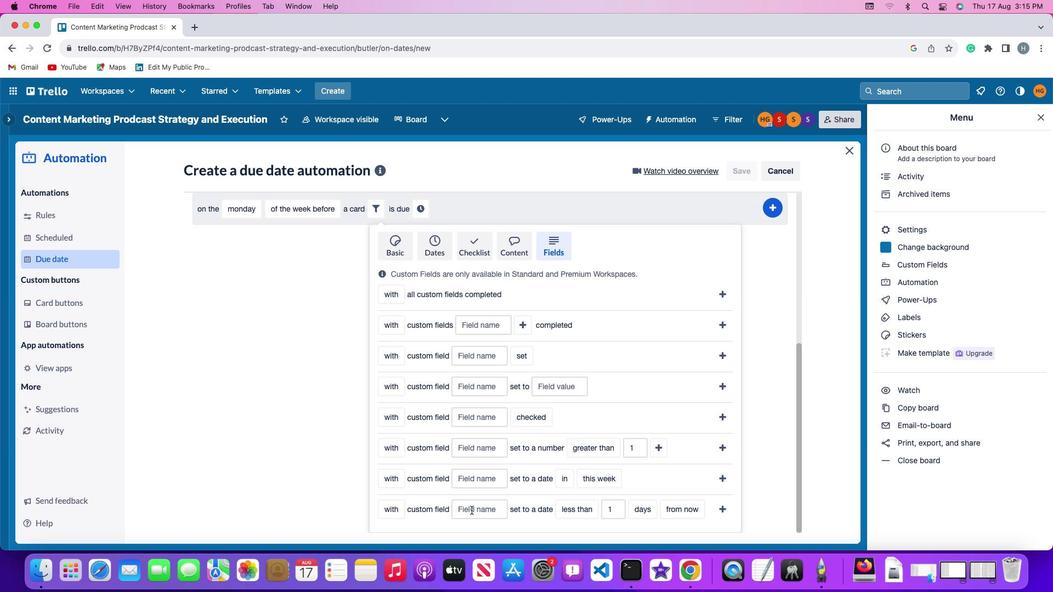 
Action: Mouse pressed left at (471, 510)
Screenshot: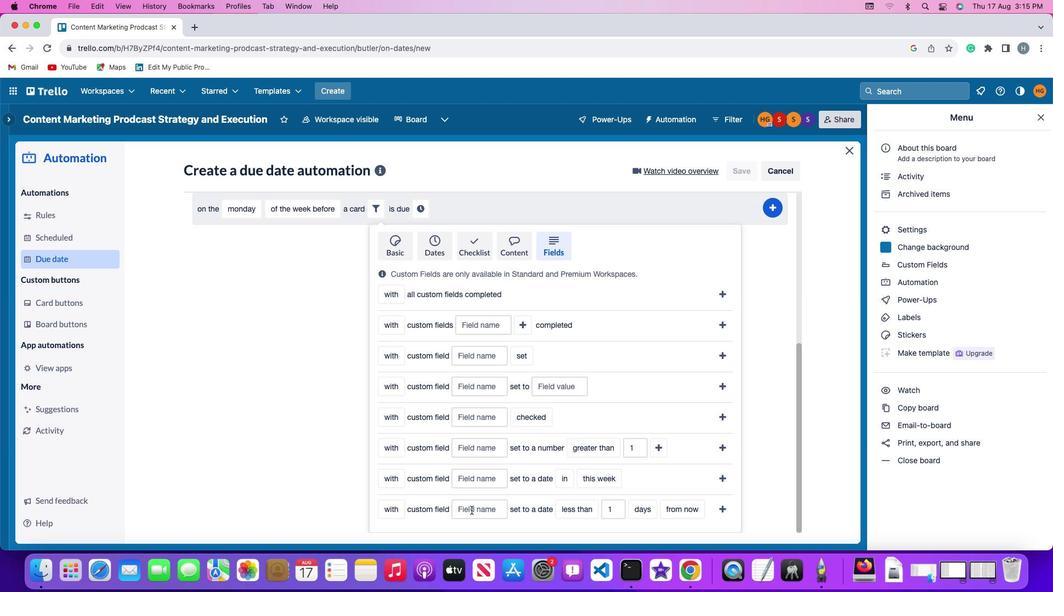 
Action: Mouse moved to (472, 509)
Screenshot: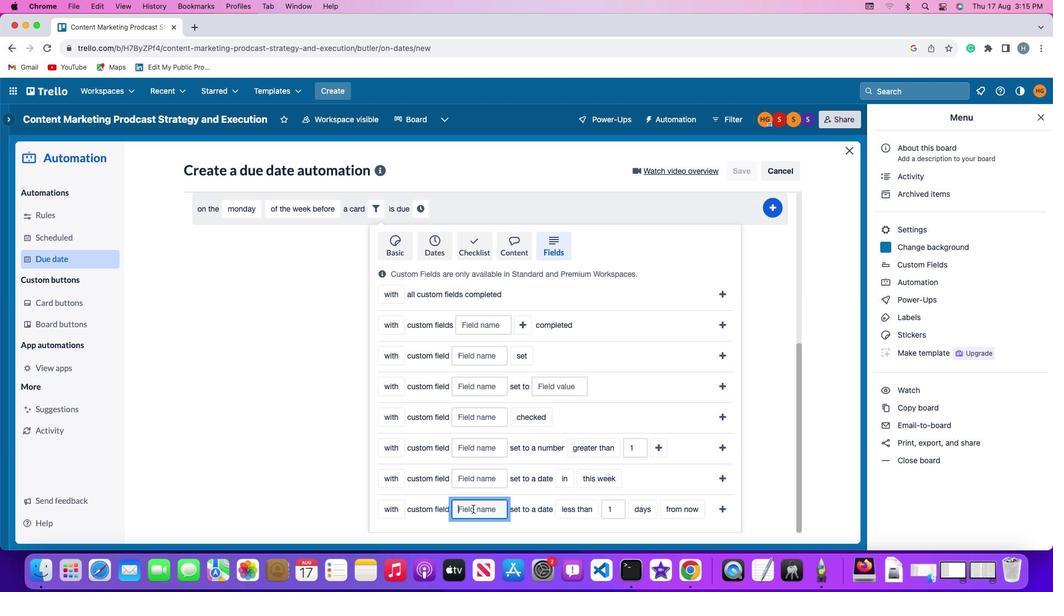 
Action: Key pressed Key.shift'R''e''s''u''m''e'
Screenshot: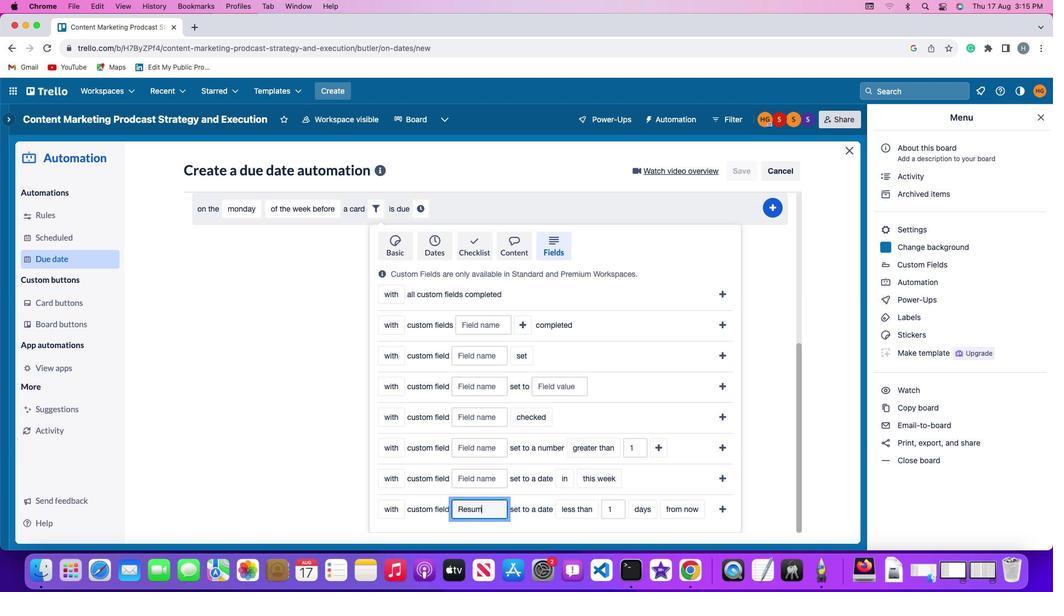 
Action: Mouse moved to (571, 509)
Screenshot: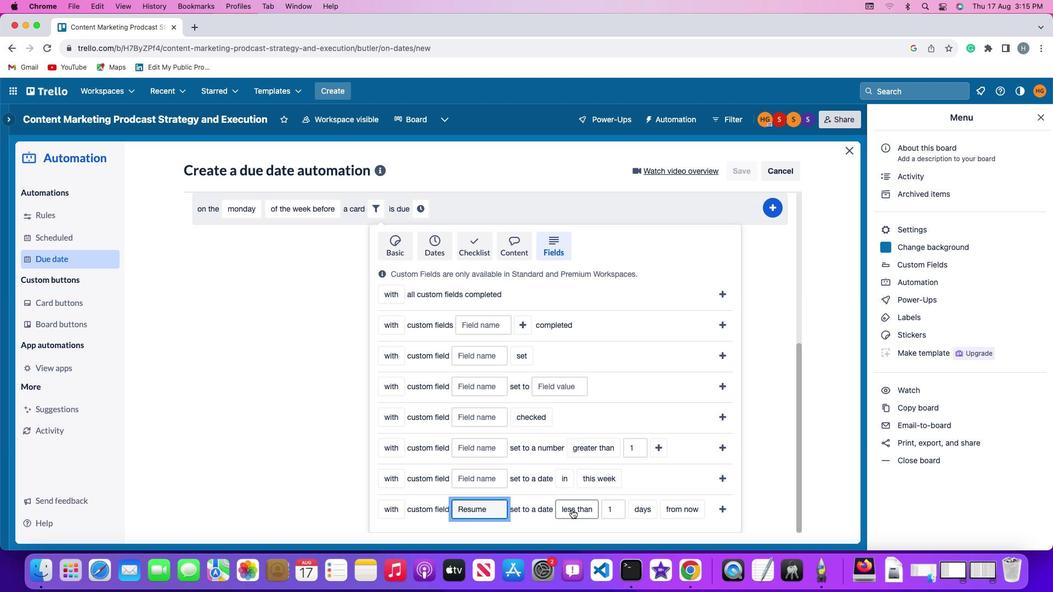 
Action: Mouse pressed left at (571, 509)
Screenshot: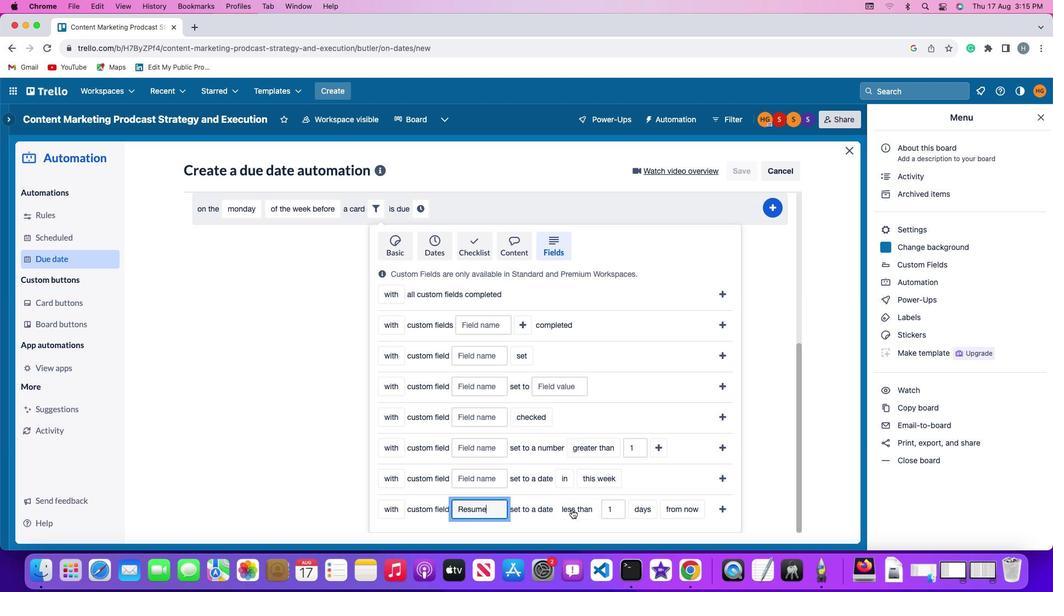
Action: Mouse moved to (580, 434)
Screenshot: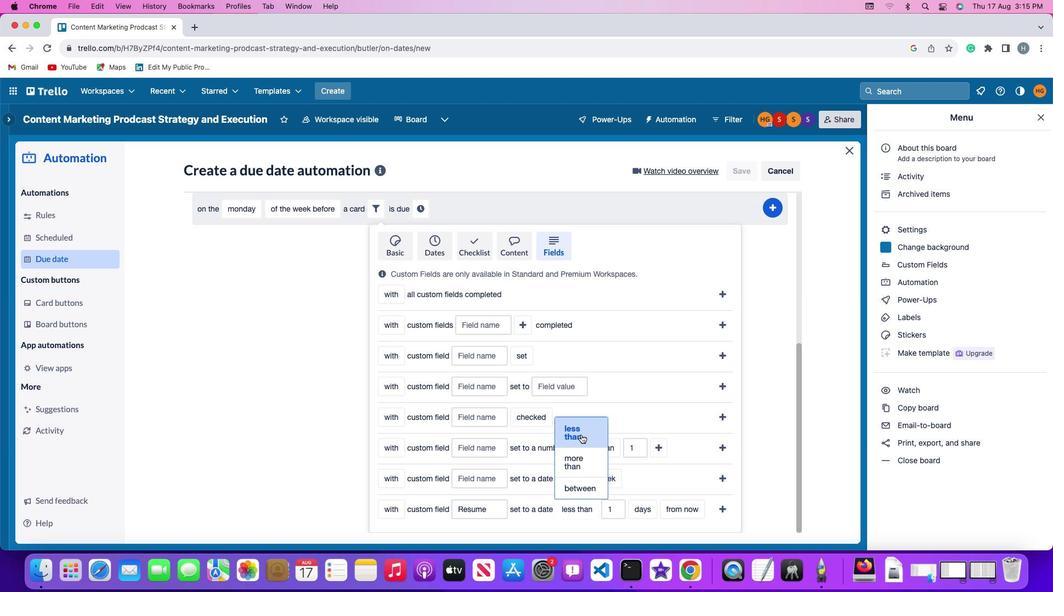 
Action: Mouse pressed left at (580, 434)
Screenshot: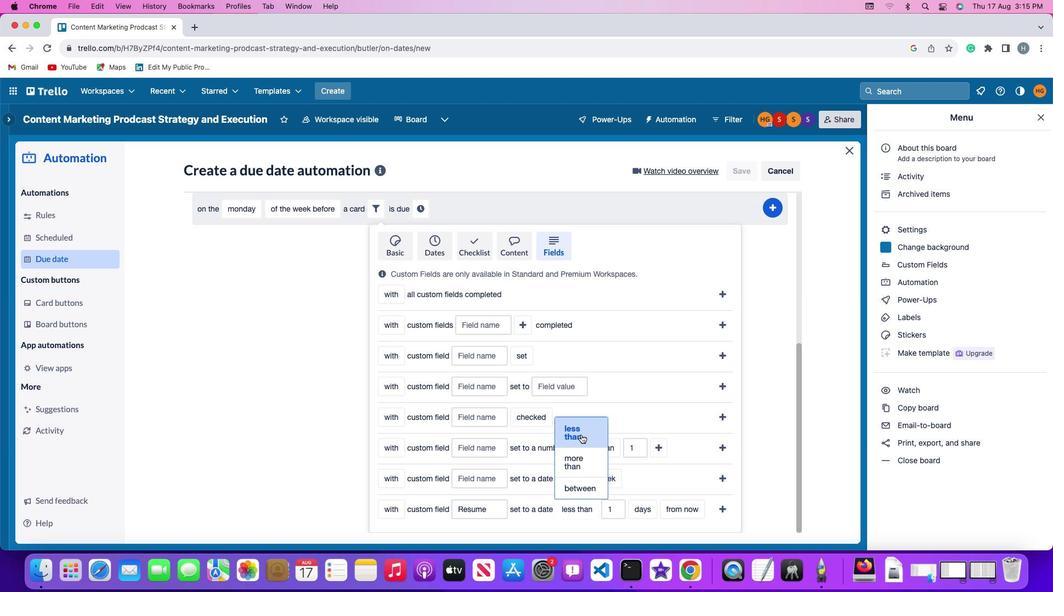 
Action: Mouse moved to (619, 503)
Screenshot: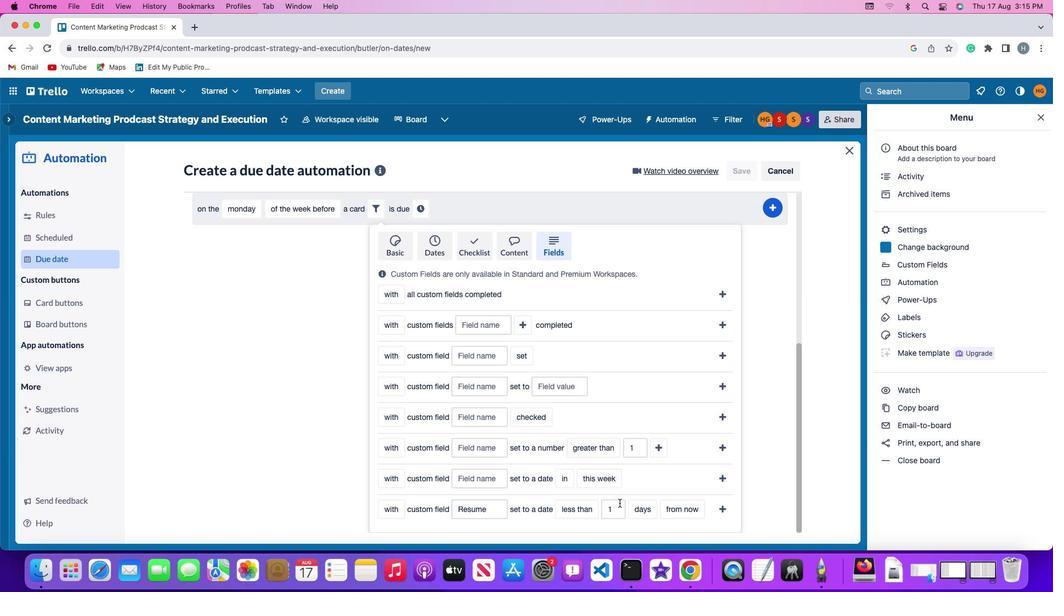 
Action: Mouse pressed left at (619, 503)
Screenshot: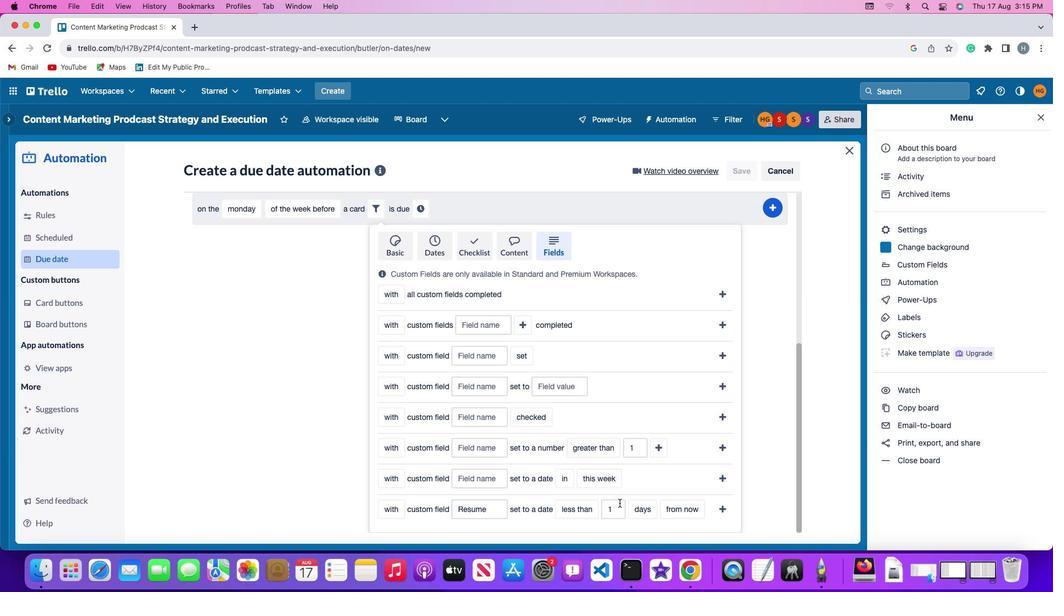 
Action: Key pressed Key.rightKey.backspace'1'
Screenshot: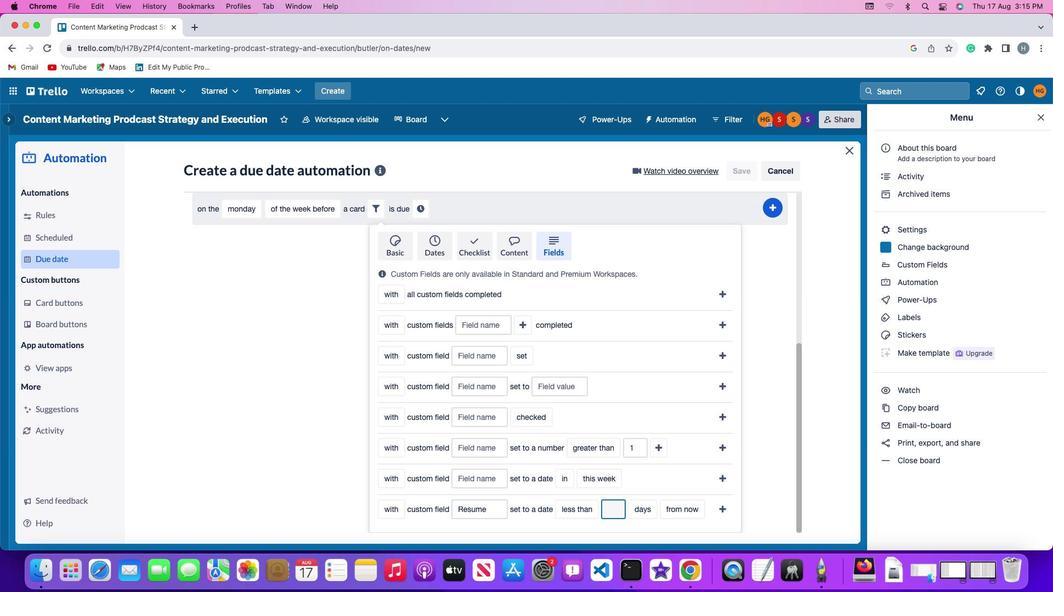 
Action: Mouse moved to (633, 507)
Screenshot: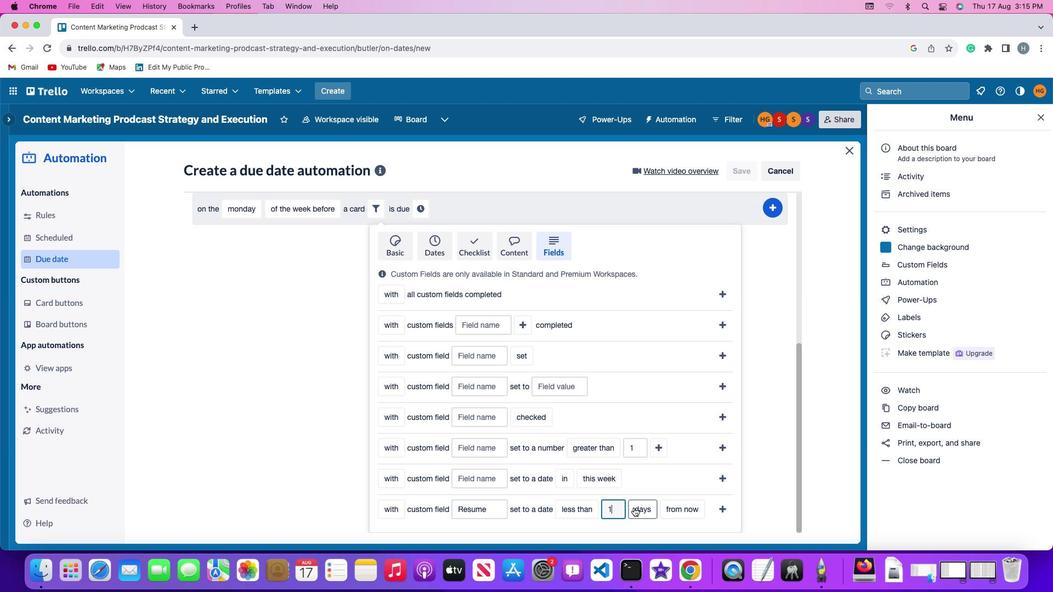 
Action: Mouse pressed left at (633, 507)
Screenshot: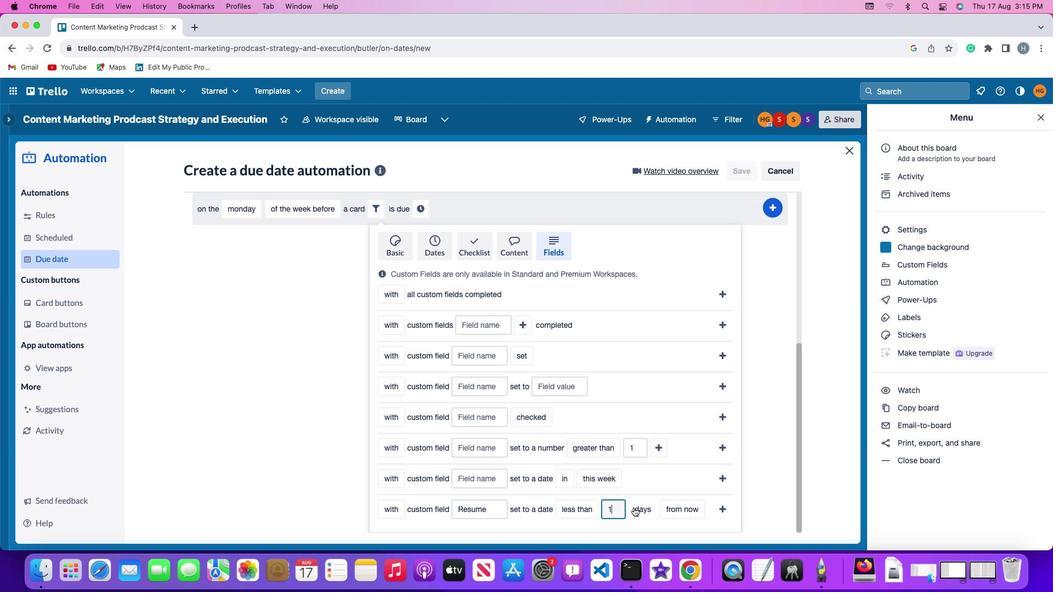 
Action: Mouse moved to (658, 466)
Screenshot: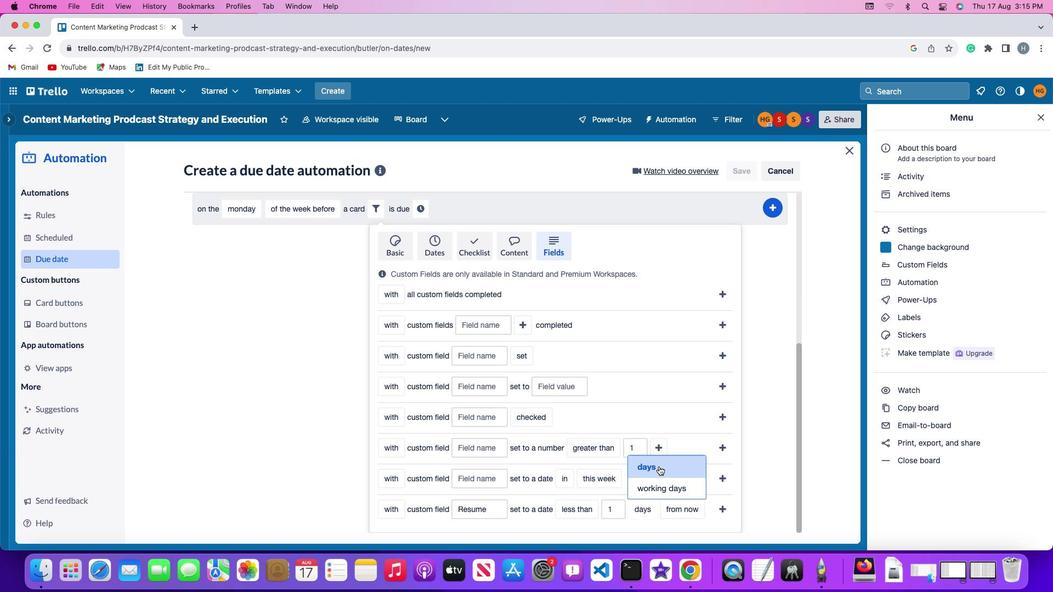 
Action: Mouse pressed left at (658, 466)
Screenshot: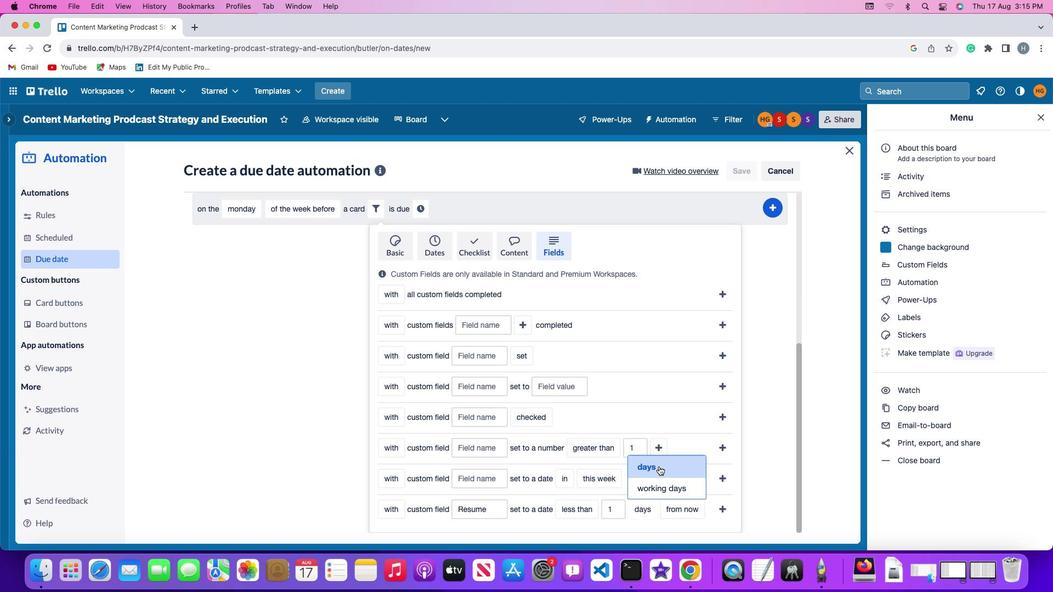 
Action: Mouse moved to (673, 508)
Screenshot: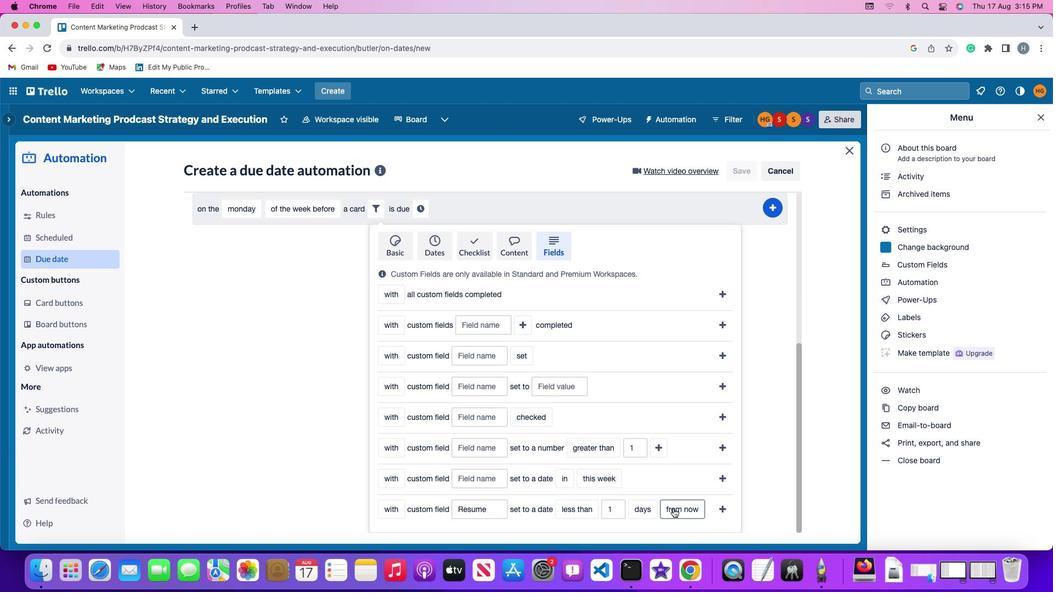 
Action: Mouse pressed left at (673, 508)
Screenshot: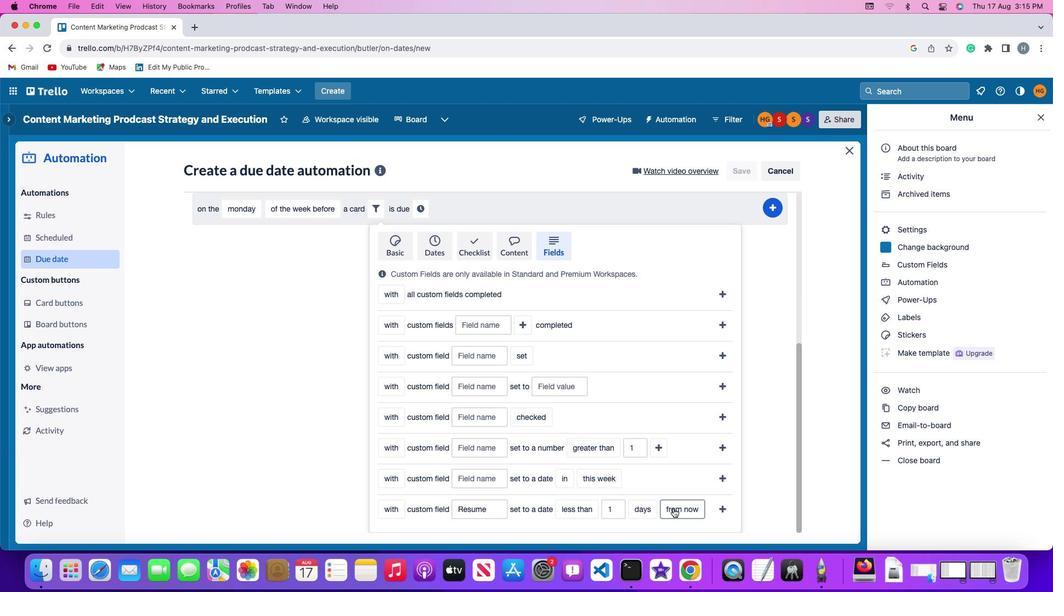 
Action: Mouse moved to (684, 462)
Screenshot: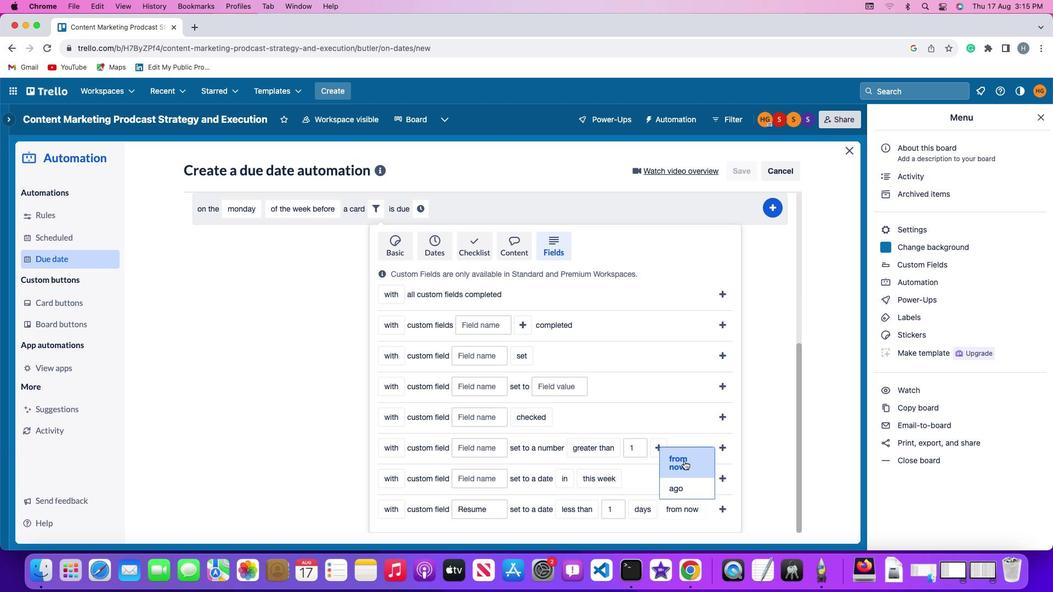 
Action: Mouse pressed left at (684, 462)
Screenshot: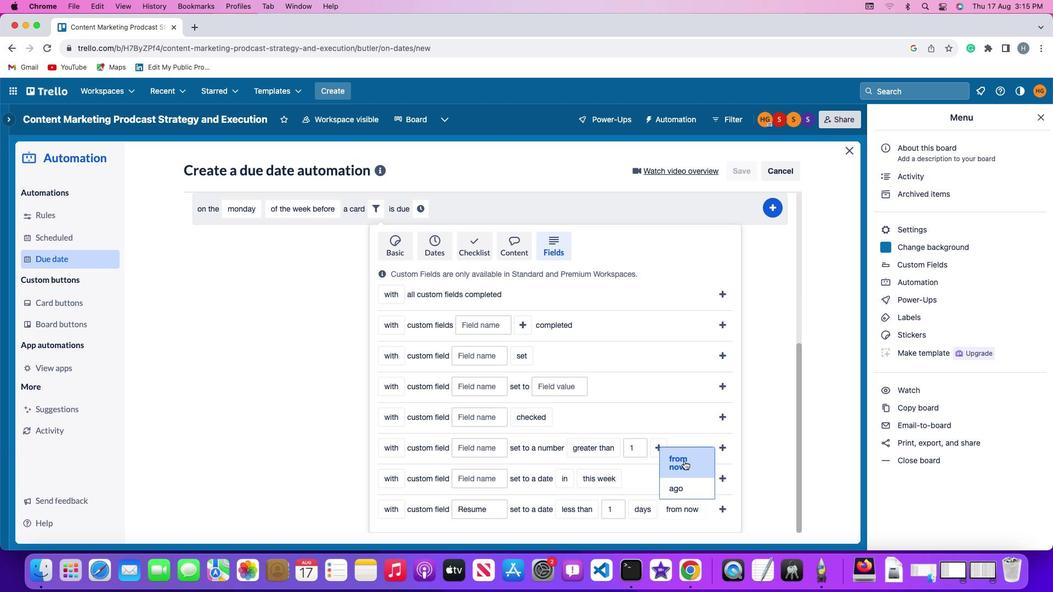 
Action: Mouse moved to (723, 505)
Screenshot: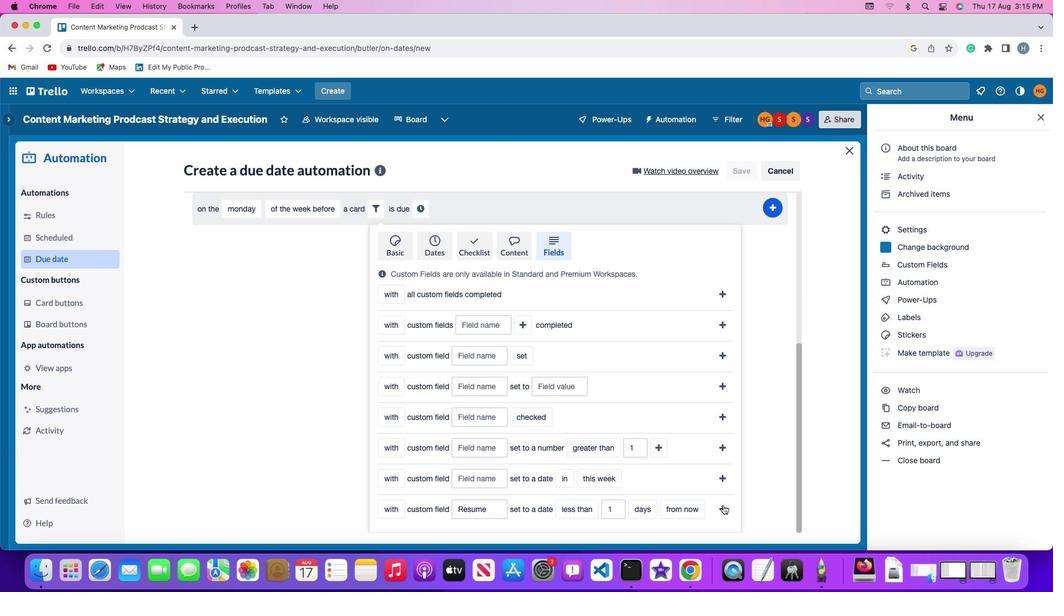 
Action: Mouse pressed left at (723, 505)
Screenshot: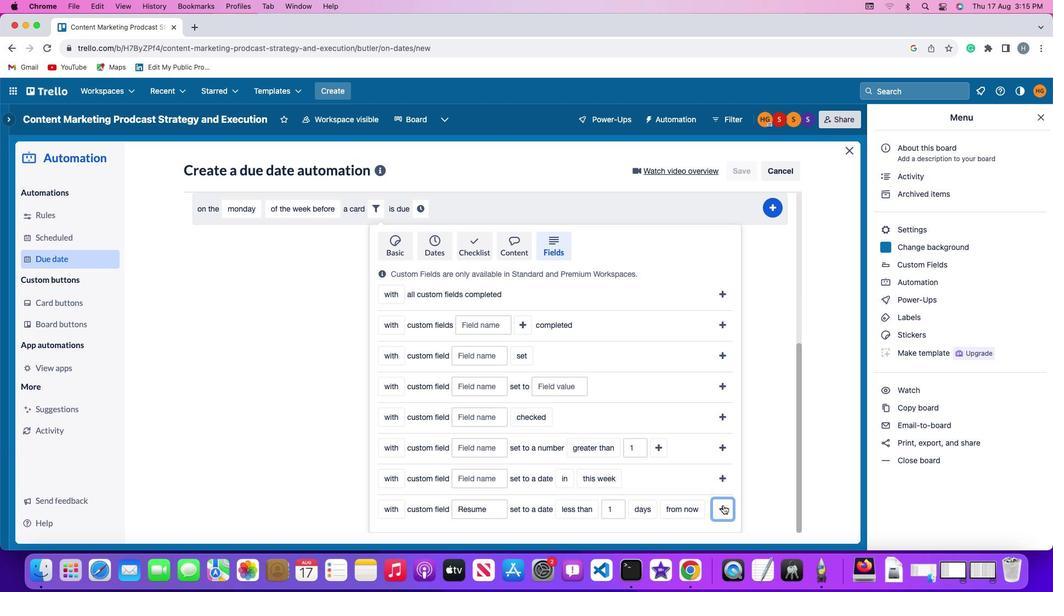 
Action: Mouse moved to (684, 480)
Screenshot: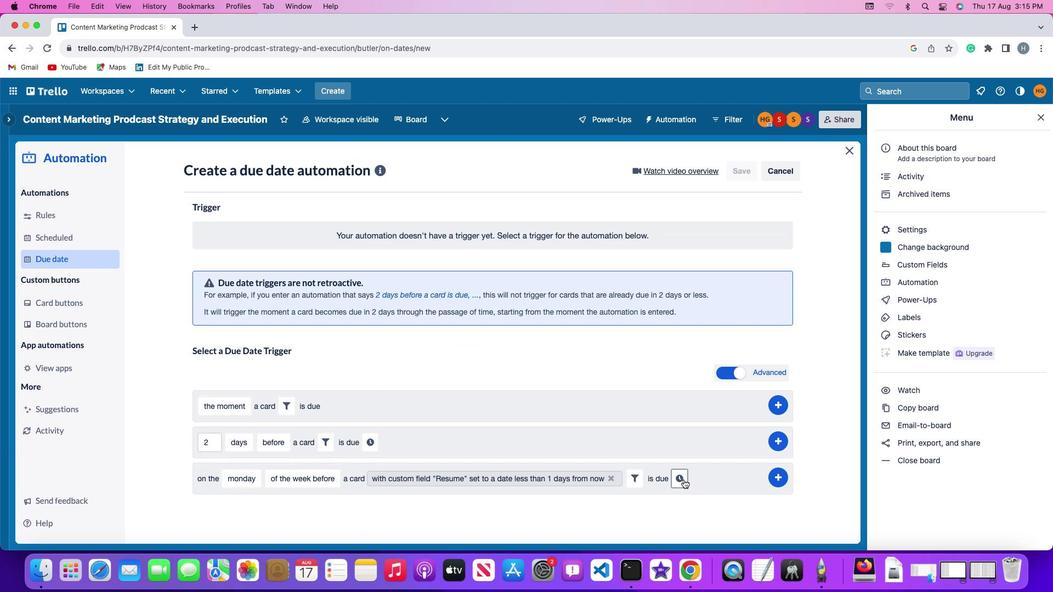 
Action: Mouse pressed left at (684, 480)
Screenshot: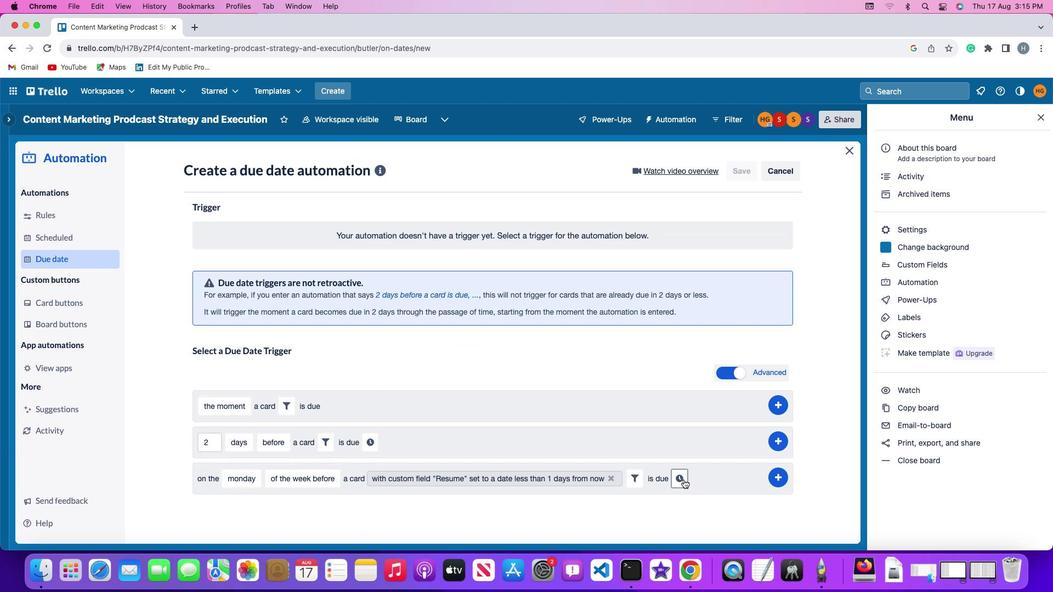 
Action: Mouse moved to (229, 499)
Screenshot: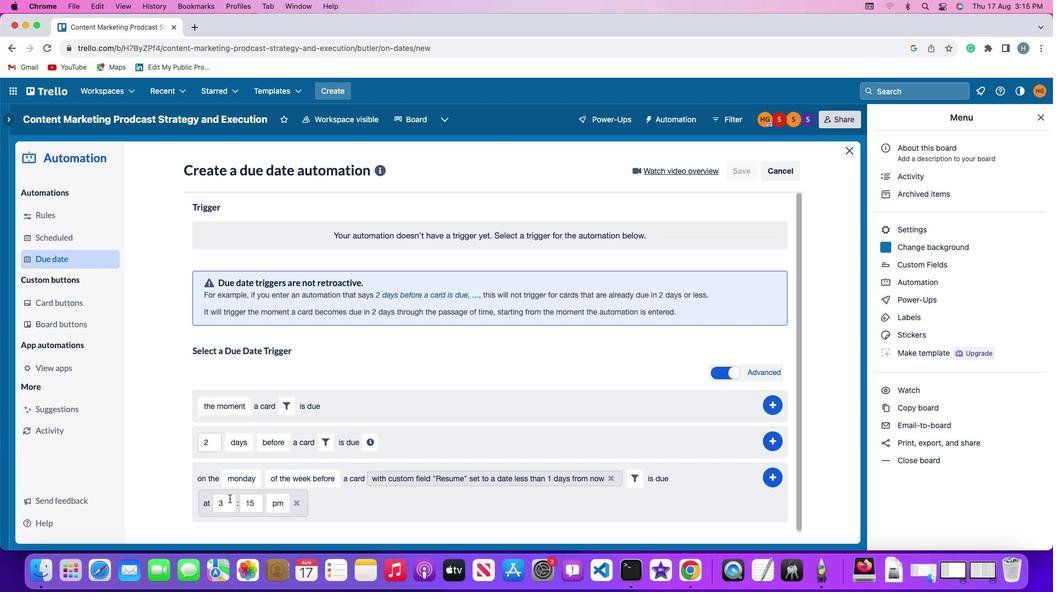 
Action: Mouse pressed left at (229, 499)
Screenshot: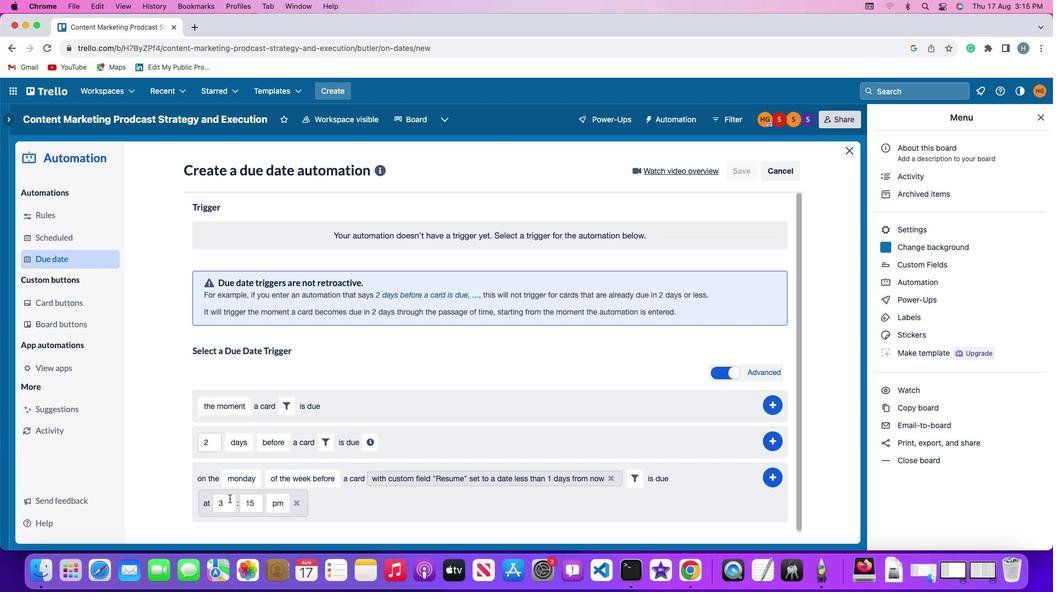 
Action: Mouse moved to (229, 499)
Screenshot: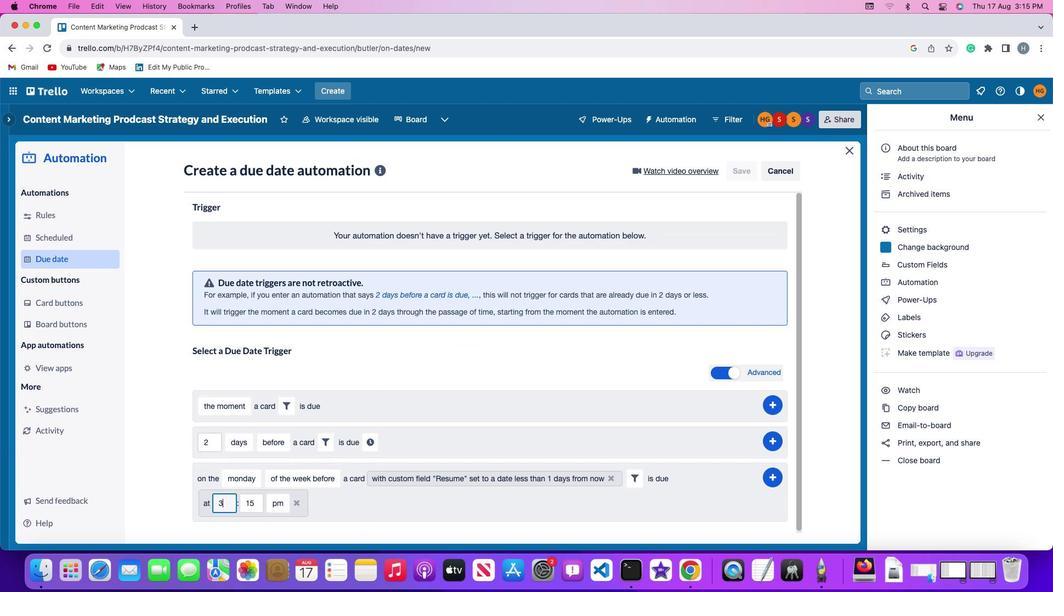 
Action: Key pressed Key.backspace'1''1'
Screenshot: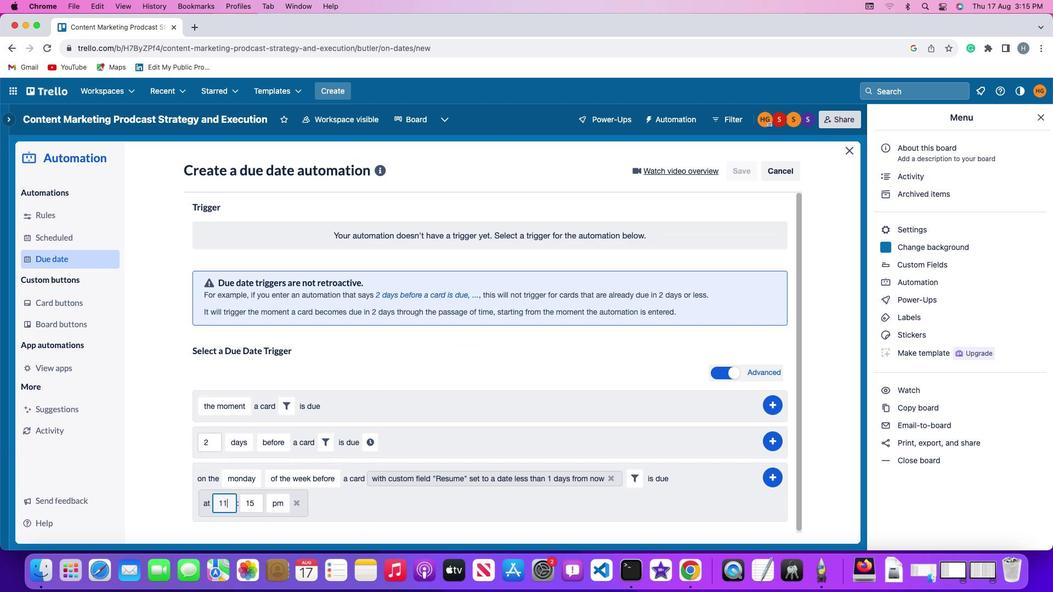 
Action: Mouse moved to (256, 500)
Screenshot: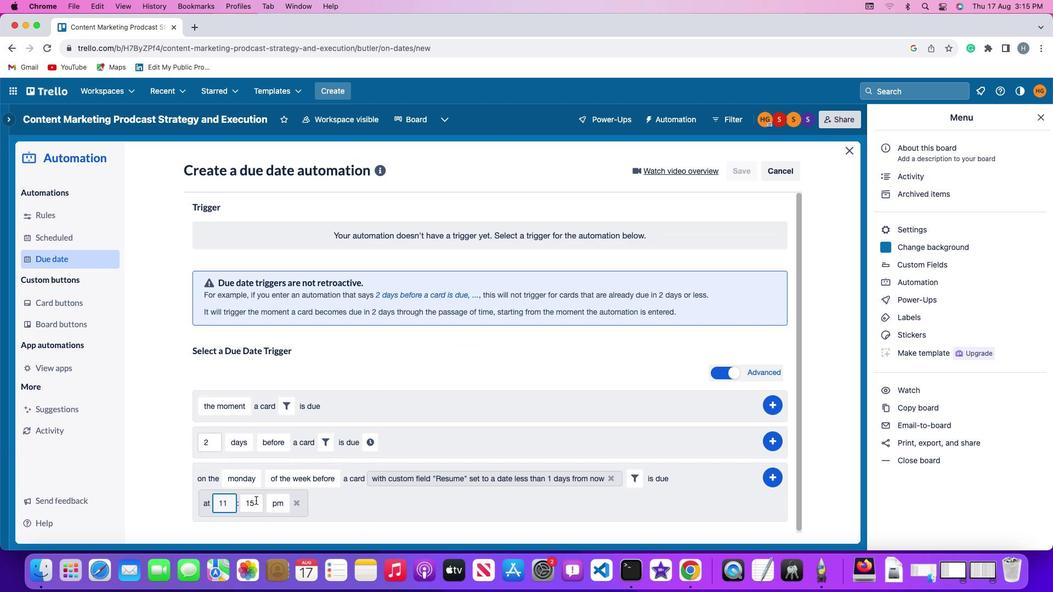 
Action: Mouse pressed left at (256, 500)
Screenshot: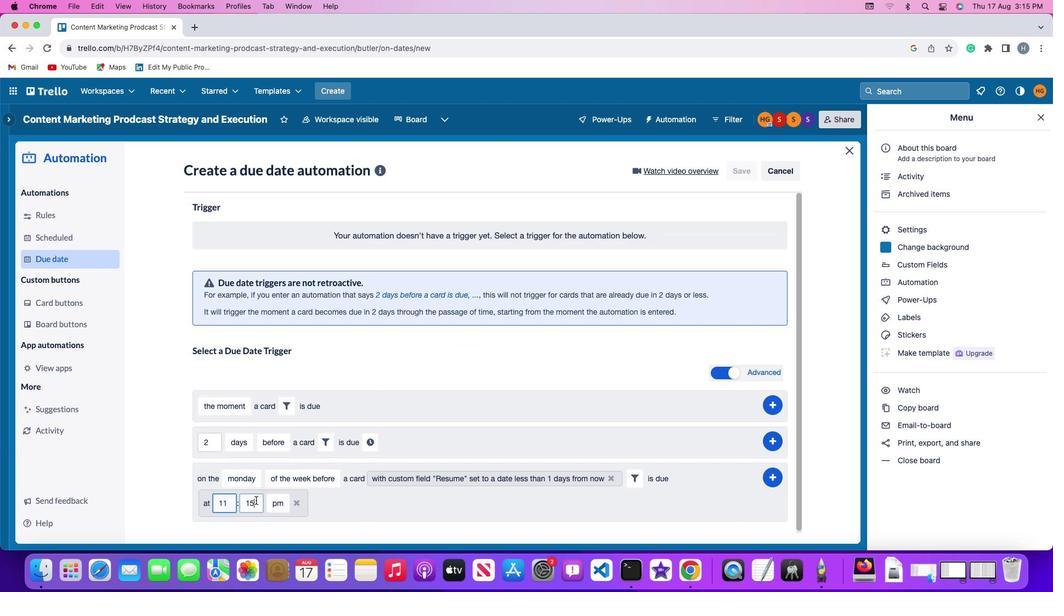 
Action: Mouse moved to (256, 500)
Screenshot: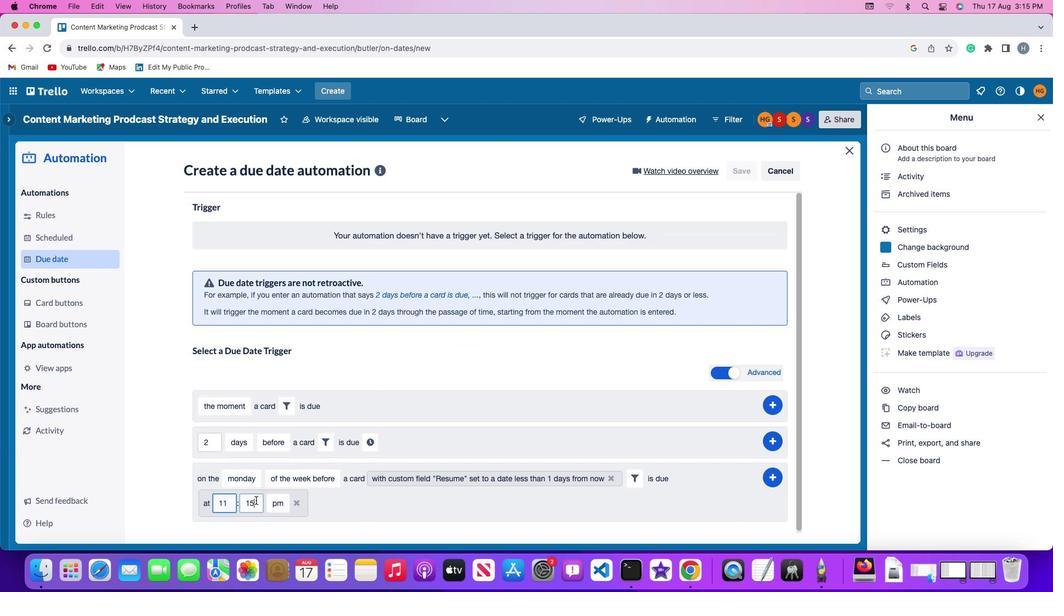 
Action: Key pressed Key.backspace
Screenshot: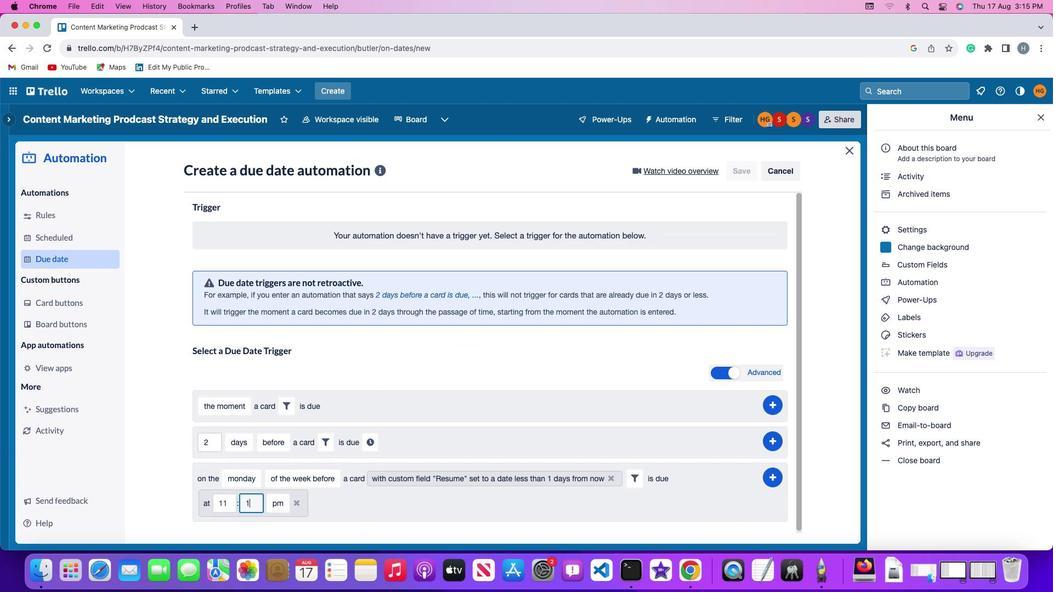 
Action: Mouse moved to (256, 500)
Screenshot: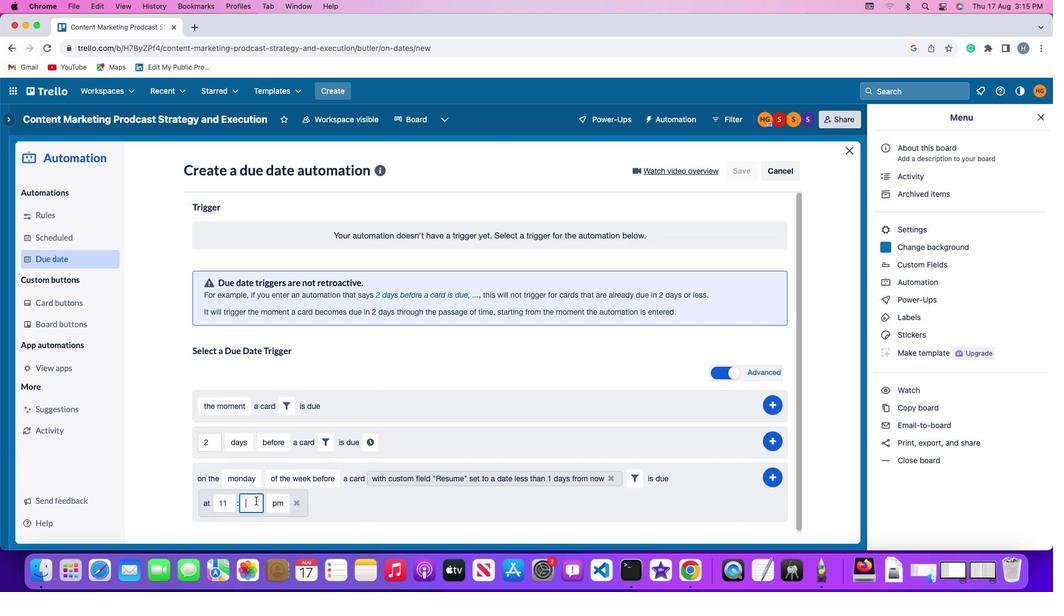 
Action: Key pressed Key.backspace
Screenshot: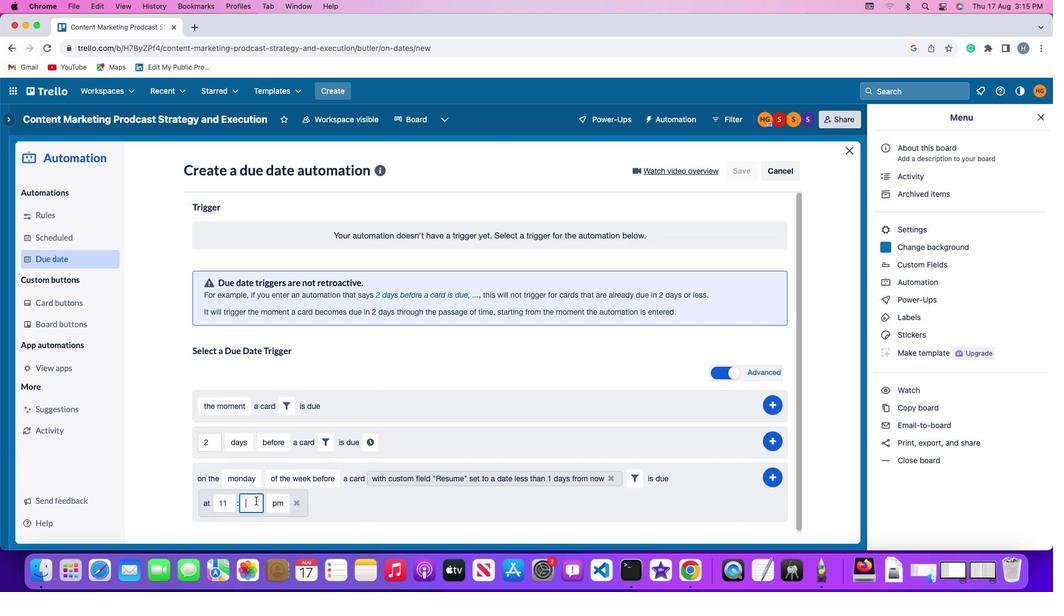 
Action: Mouse moved to (256, 500)
Screenshot: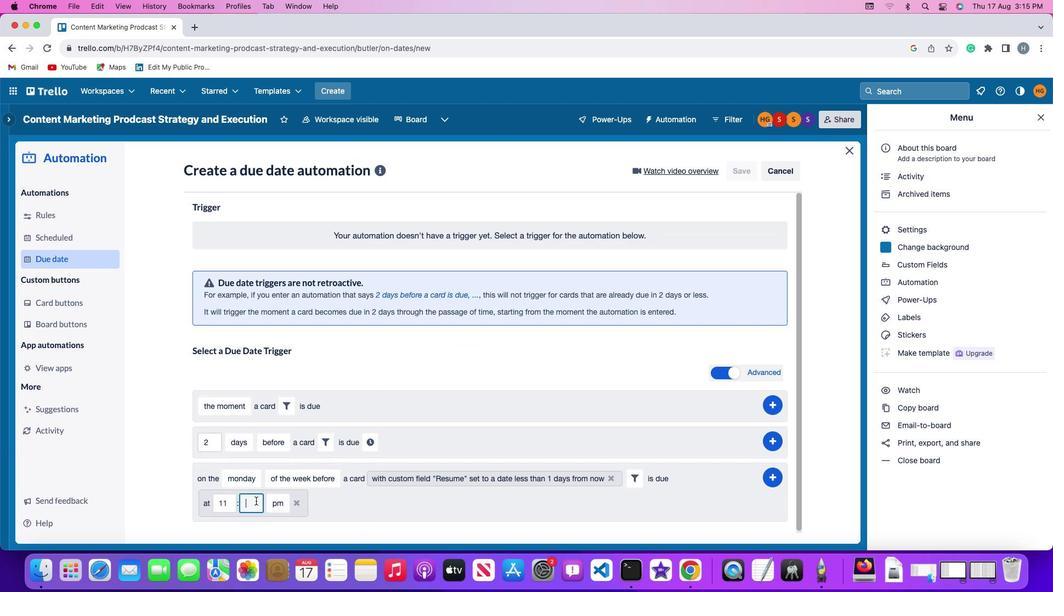 
Action: Key pressed '0''0'
Screenshot: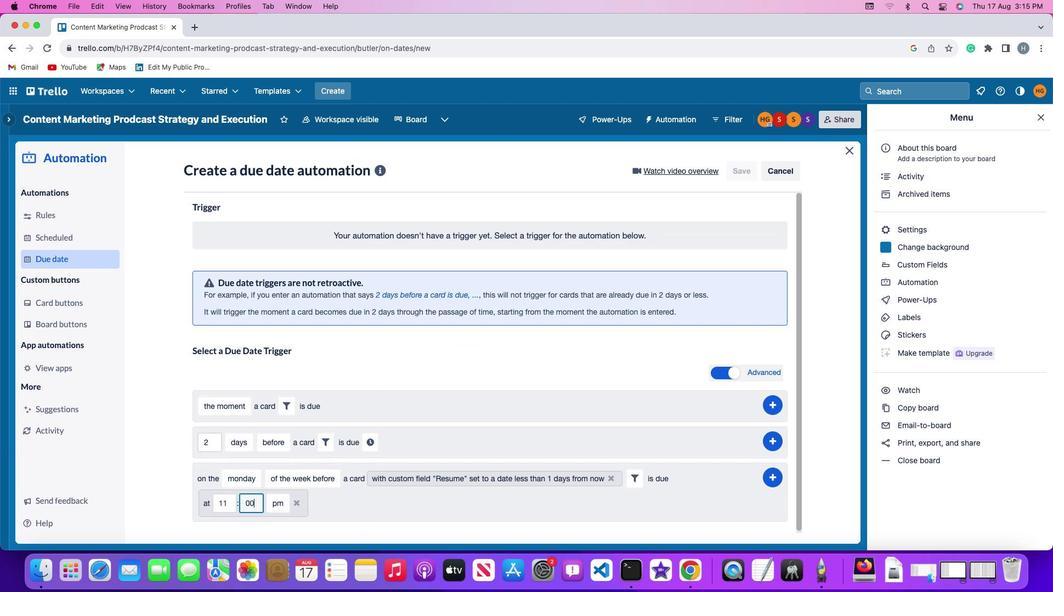 
Action: Mouse moved to (279, 502)
Screenshot: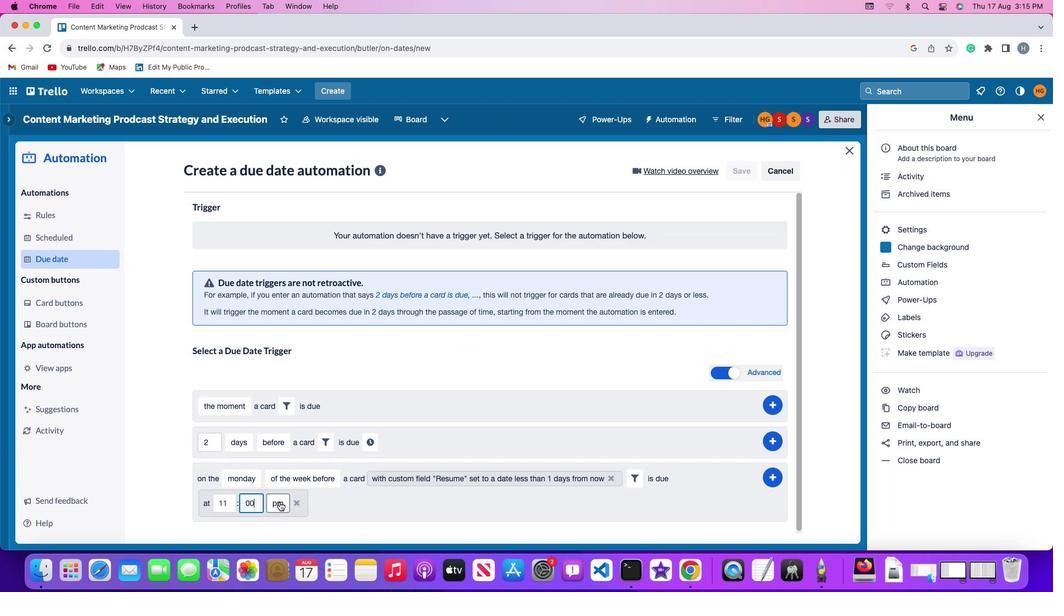 
Action: Mouse pressed left at (279, 502)
Screenshot: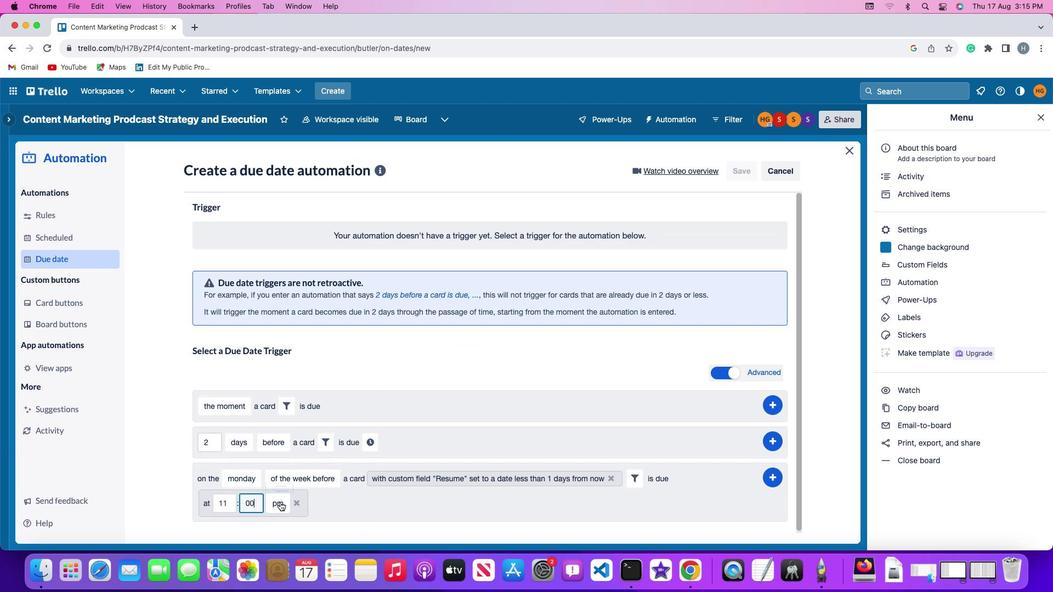 
Action: Mouse moved to (282, 461)
Screenshot: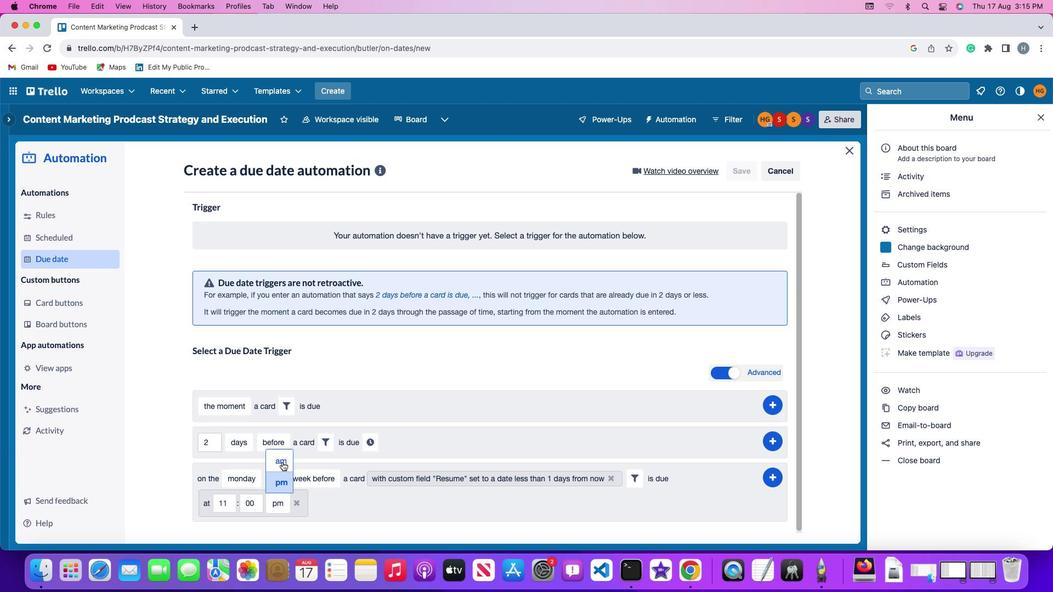 
Action: Mouse pressed left at (282, 461)
Screenshot: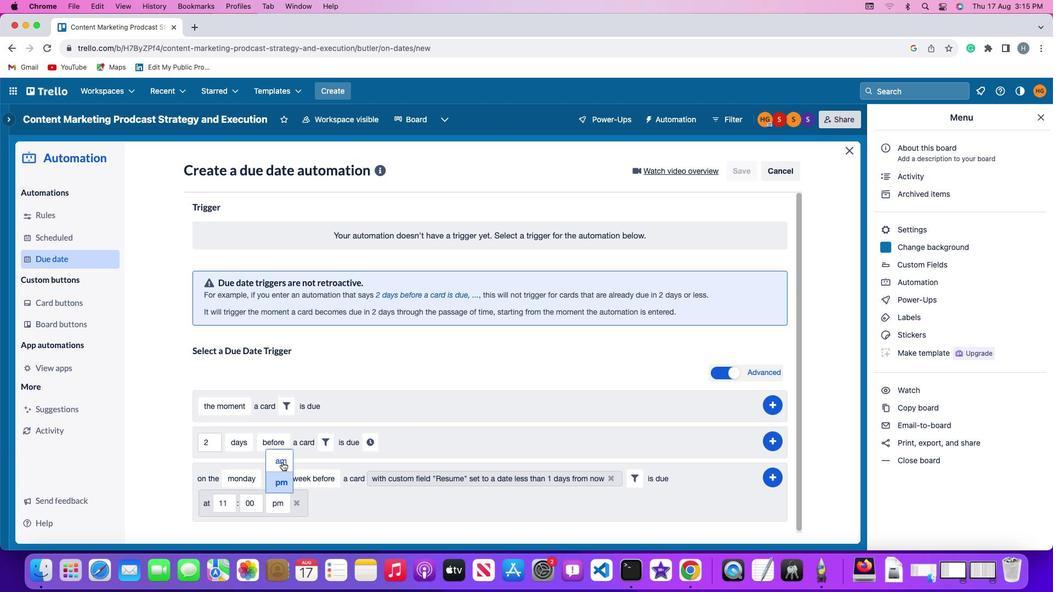 
Action: Mouse moved to (776, 474)
Screenshot: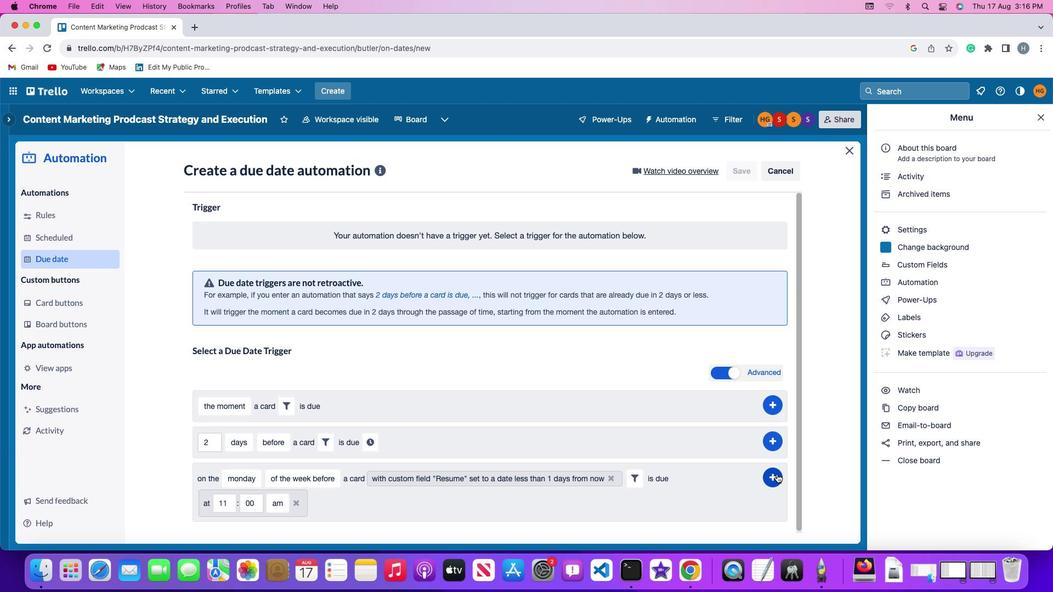 
Action: Mouse pressed left at (776, 474)
Screenshot: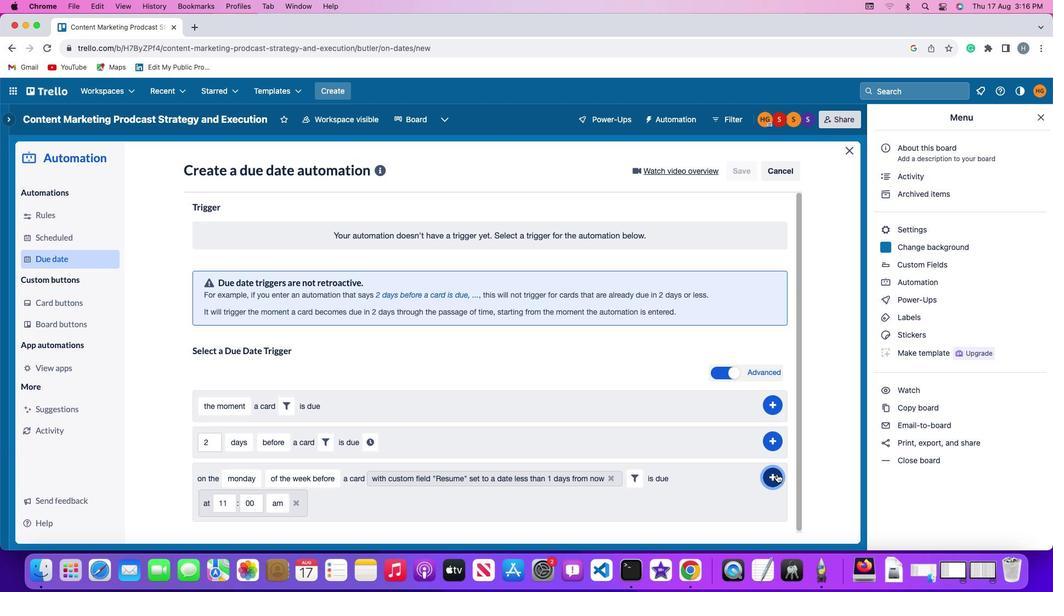 
Action: Mouse moved to (721, 431)
Screenshot: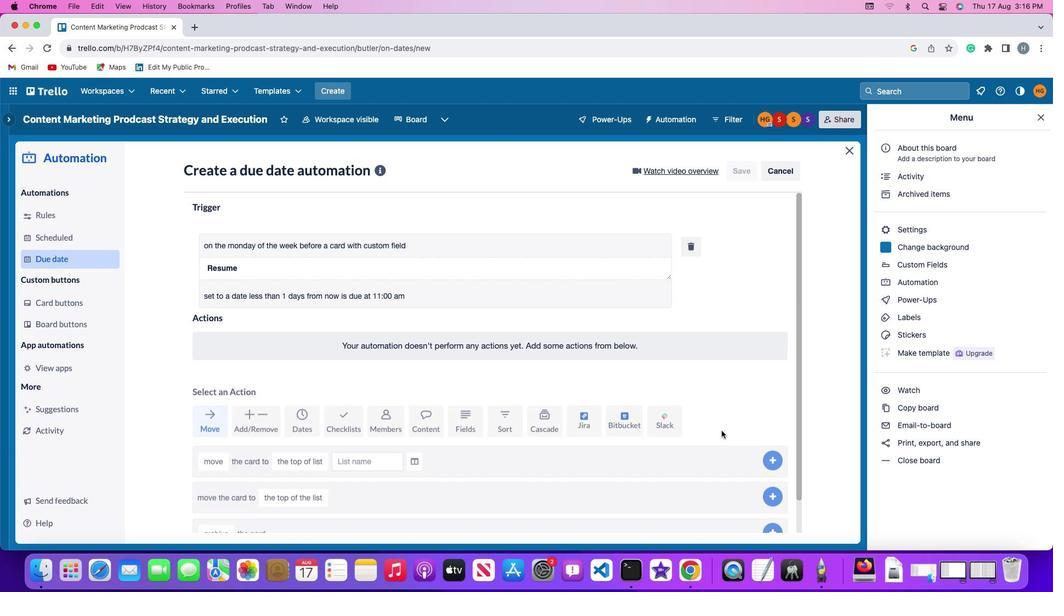 
